 Task: Find connections with filter location Gersthofen with filter topic #recruitmentwith filter profile language Potuguese with filter current company Manipal Health Enterprises Pvt. Ltd with filter school Techno India Institute of Technology with filter industry Robotics Engineering with filter service category Project Management with filter keywords title Controller
Action: Mouse moved to (493, 66)
Screenshot: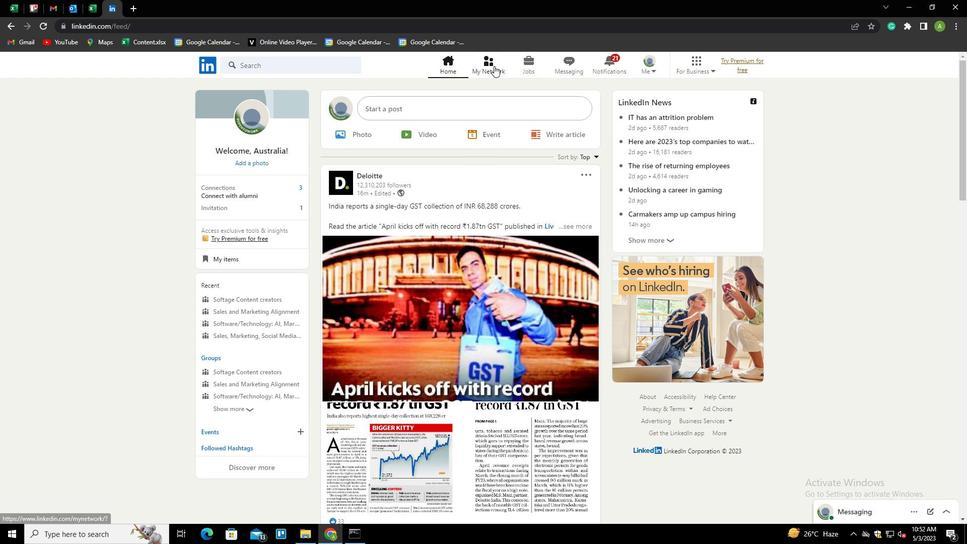 
Action: Mouse pressed left at (493, 66)
Screenshot: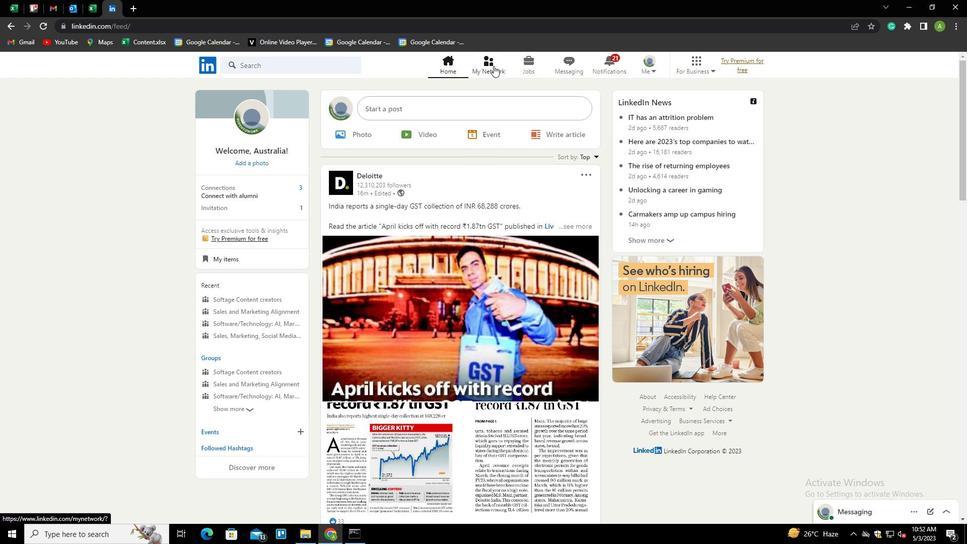 
Action: Mouse moved to (262, 120)
Screenshot: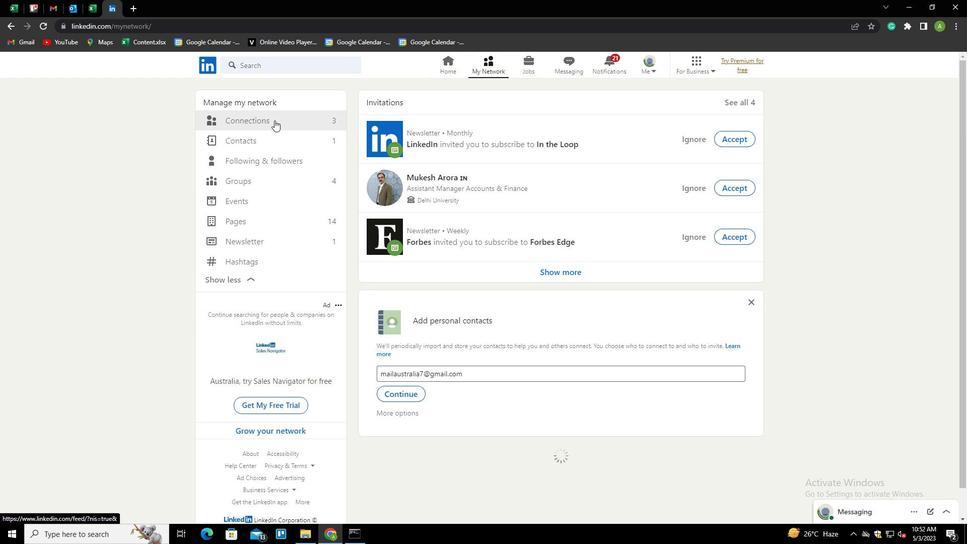 
Action: Mouse pressed left at (262, 120)
Screenshot: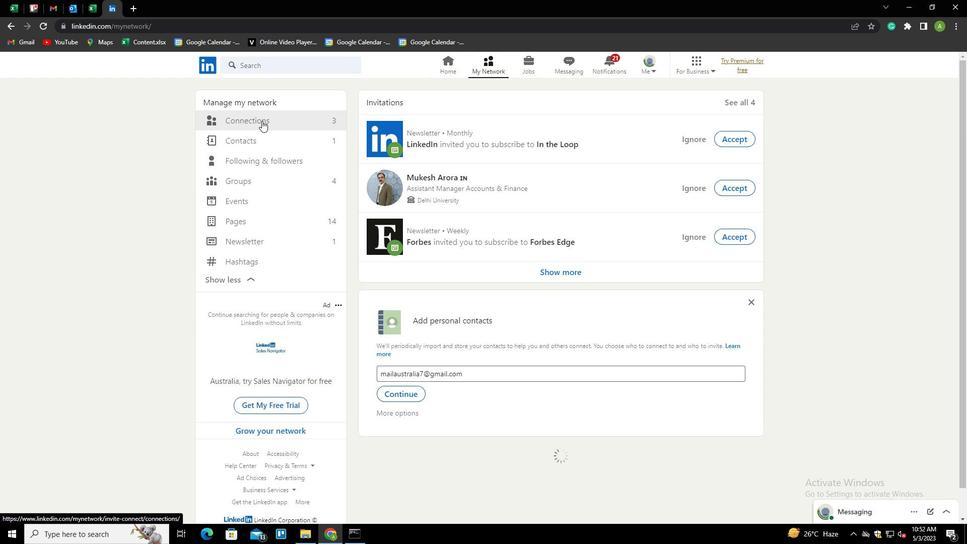 
Action: Mouse moved to (553, 123)
Screenshot: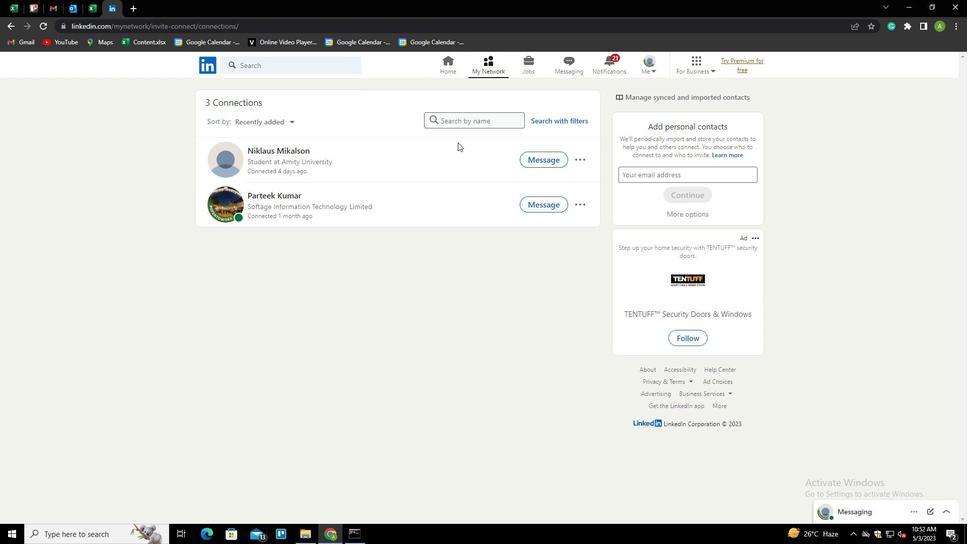
Action: Mouse pressed left at (553, 123)
Screenshot: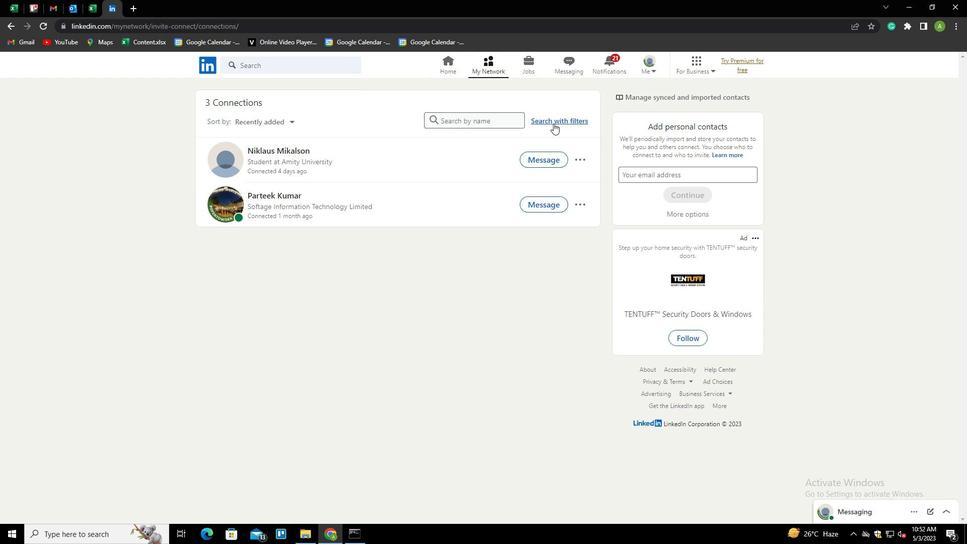 
Action: Mouse moved to (516, 95)
Screenshot: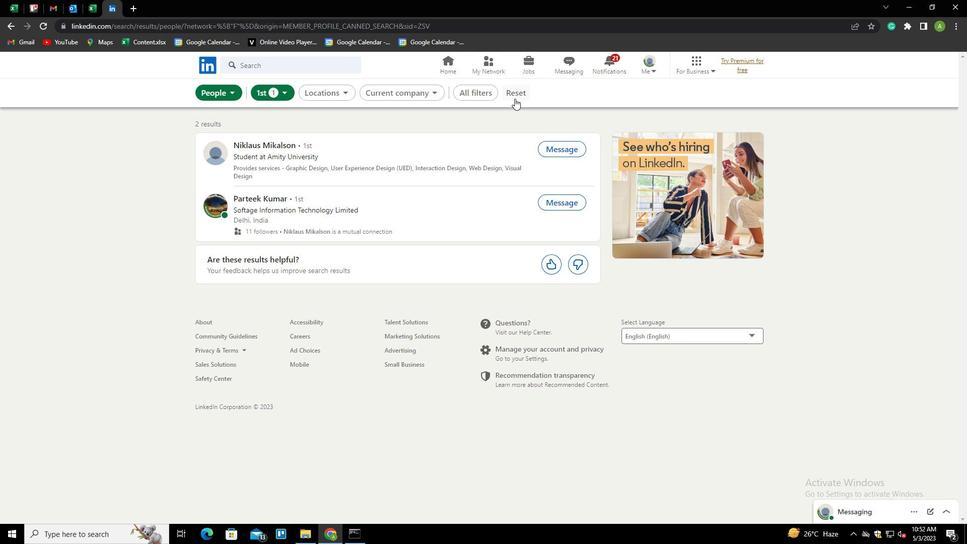 
Action: Mouse pressed left at (516, 95)
Screenshot: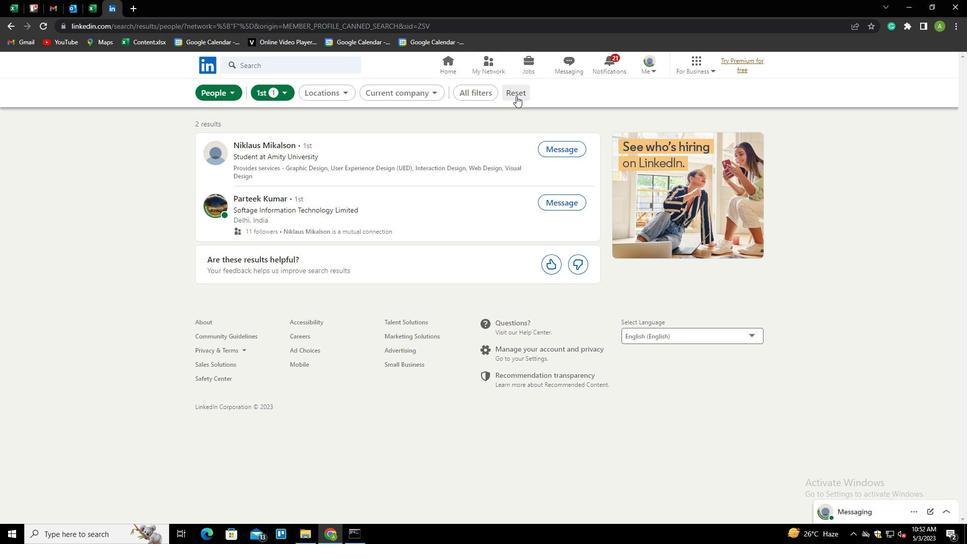
Action: Mouse moved to (498, 92)
Screenshot: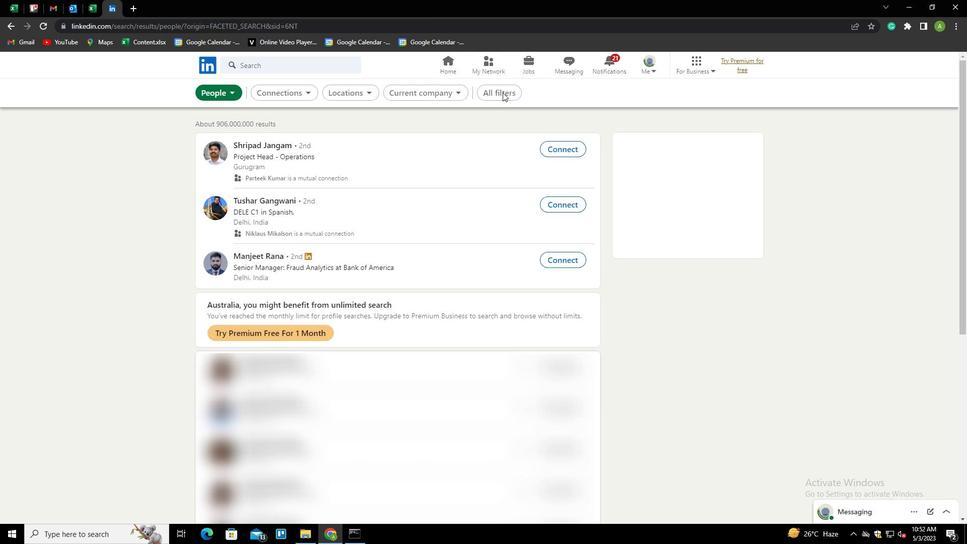 
Action: Mouse pressed left at (498, 92)
Screenshot: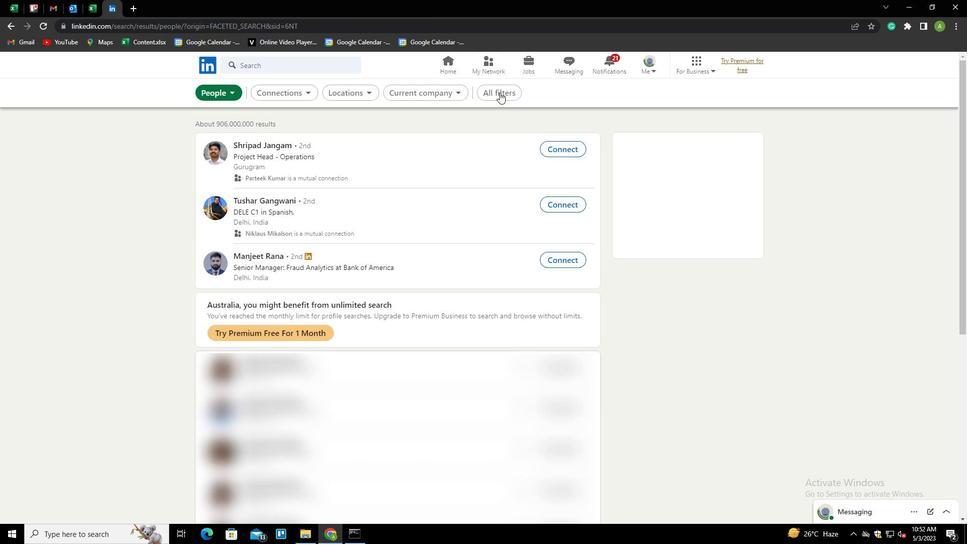 
Action: Mouse moved to (805, 331)
Screenshot: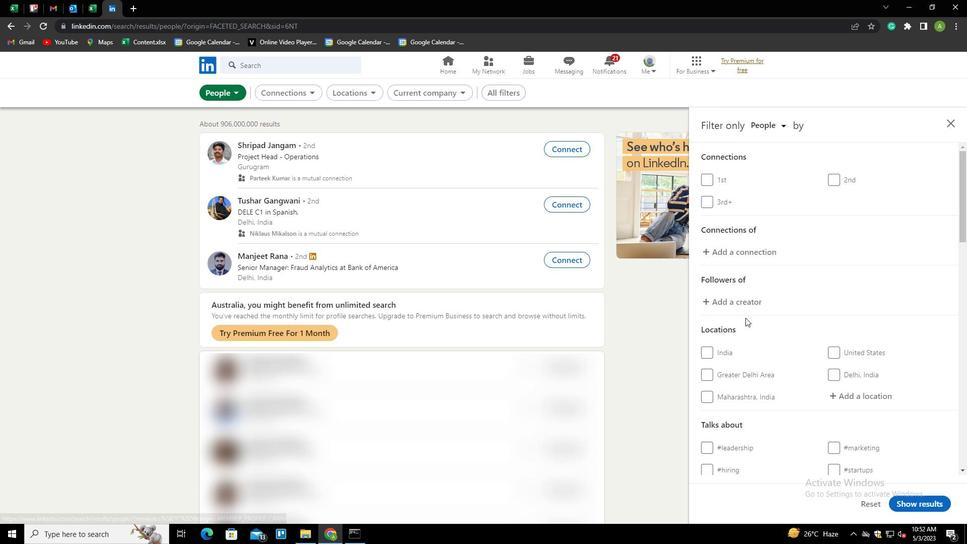 
Action: Mouse scrolled (805, 331) with delta (0, 0)
Screenshot: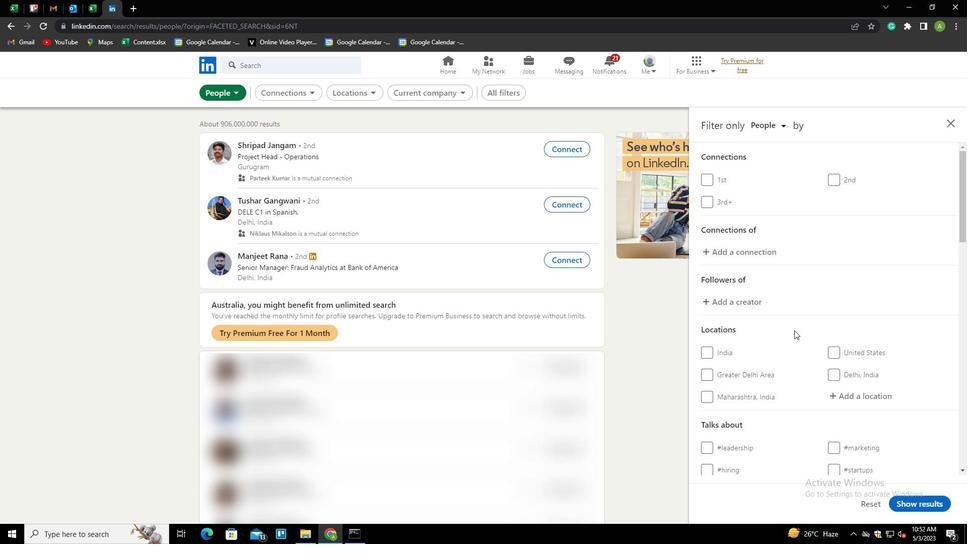 
Action: Mouse scrolled (805, 331) with delta (0, 0)
Screenshot: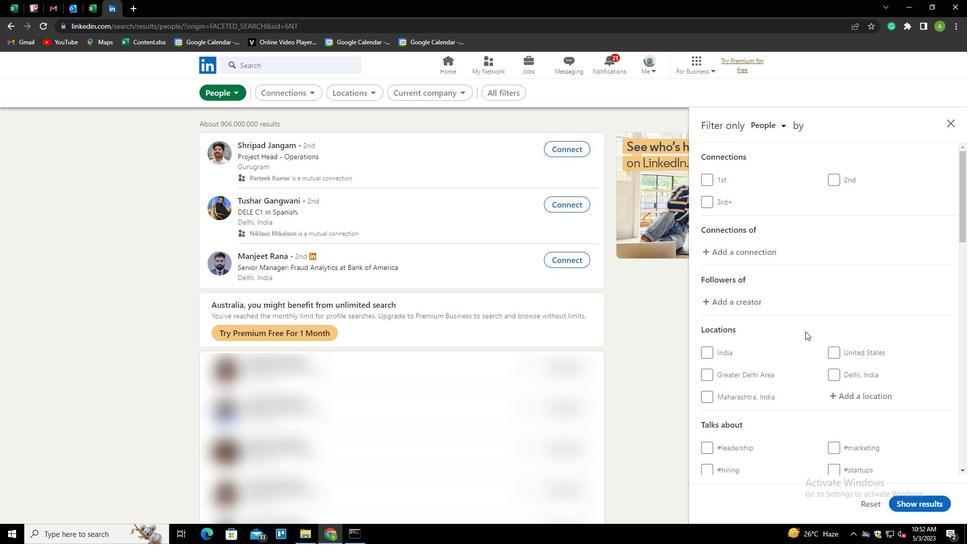
Action: Mouse moved to (853, 298)
Screenshot: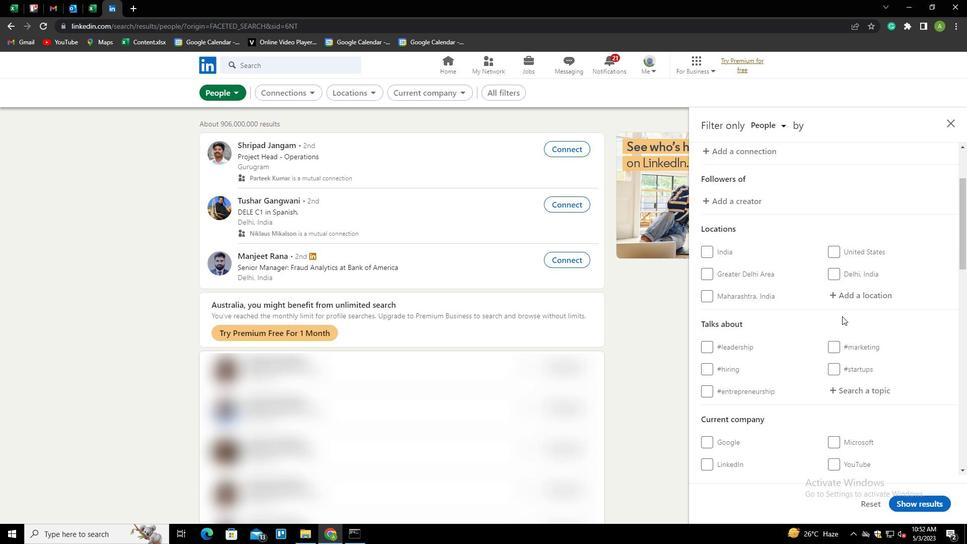 
Action: Mouse pressed left at (853, 298)
Screenshot: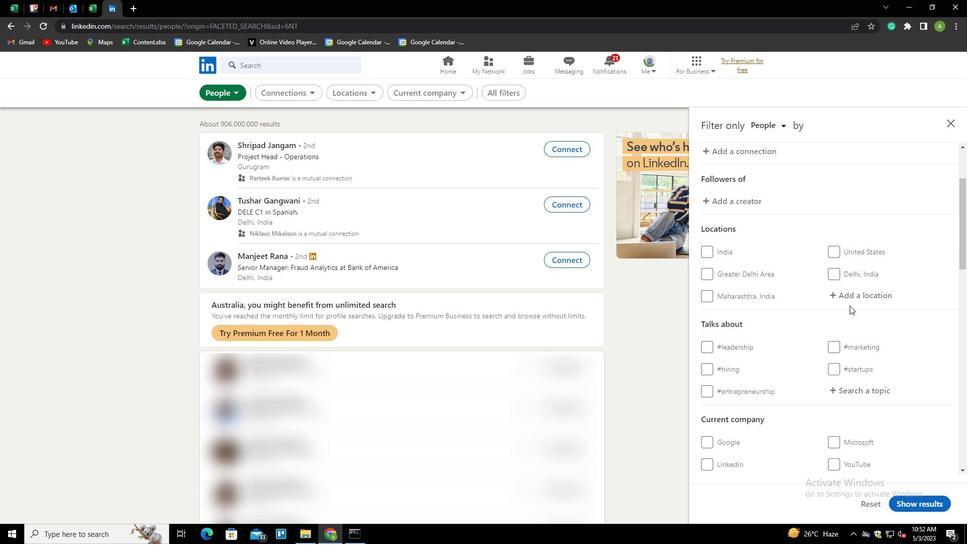
Action: Key pressed <Key.shift>GRESTHOFEN
Screenshot: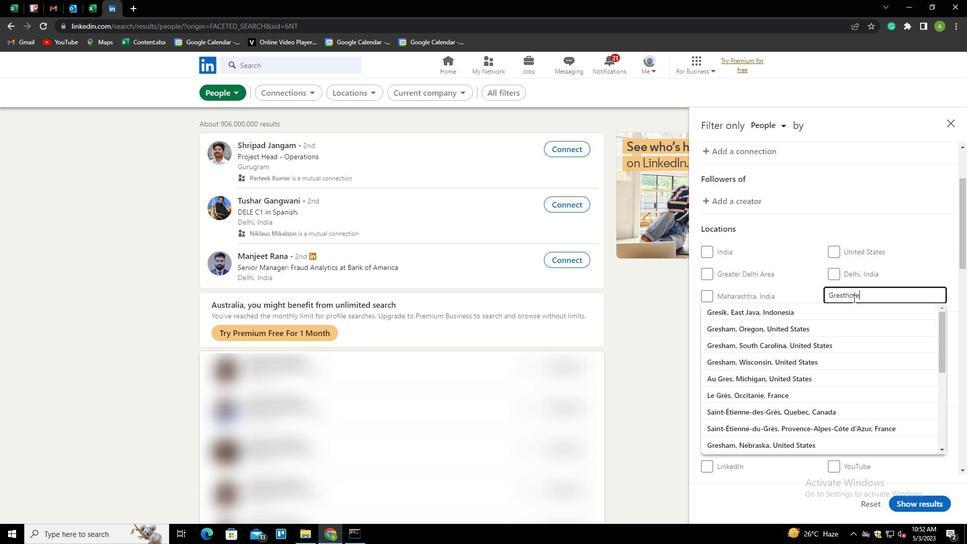 
Action: Mouse moved to (844, 299)
Screenshot: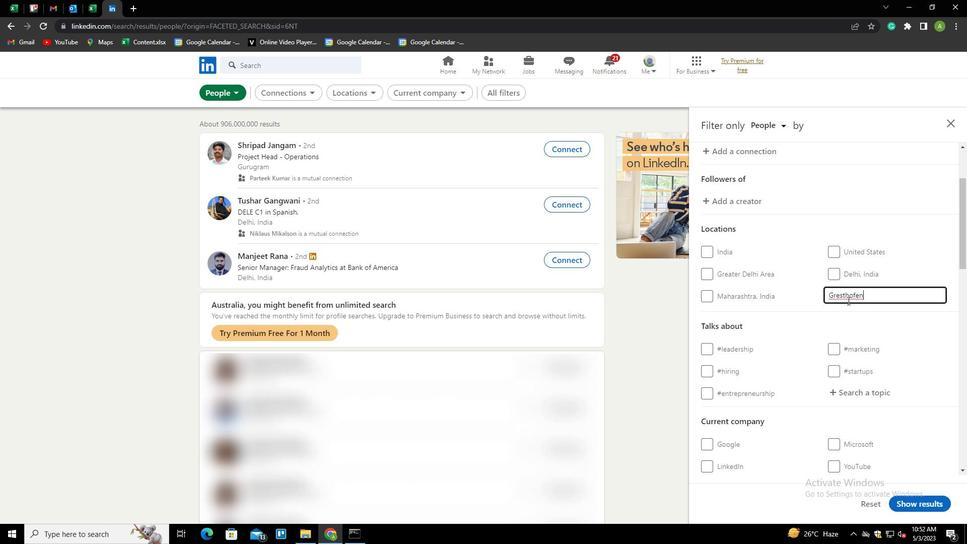 
Action: Mouse pressed left at (844, 299)
Screenshot: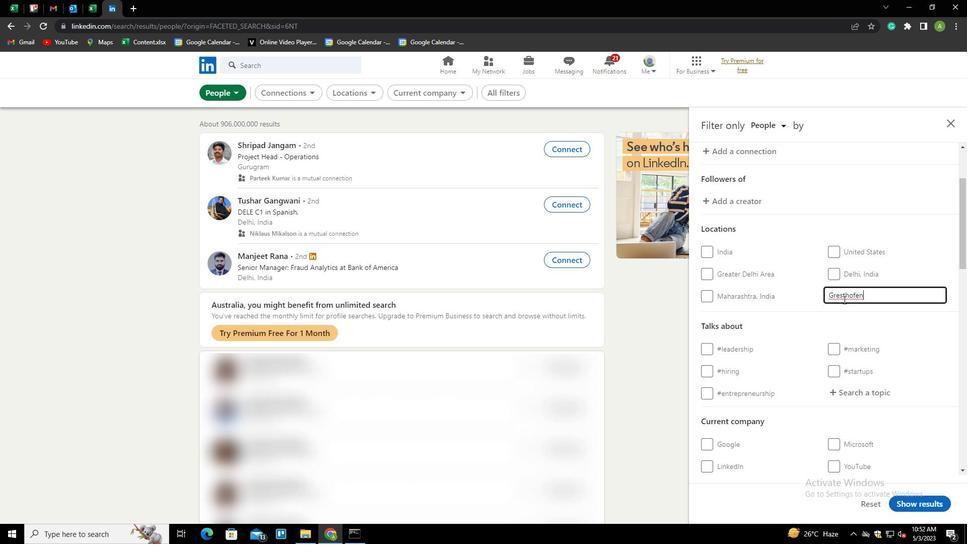 
Action: Key pressed <Key.shift_r><Key.left><Key.left><Key.left>ERS<Key.down><Key.enter>
Screenshot: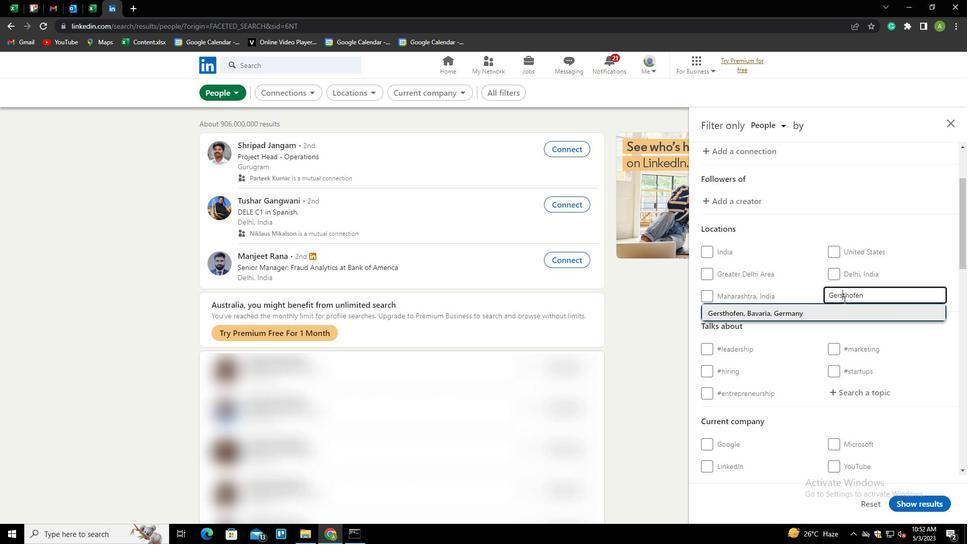
Action: Mouse scrolled (844, 299) with delta (0, 0)
Screenshot: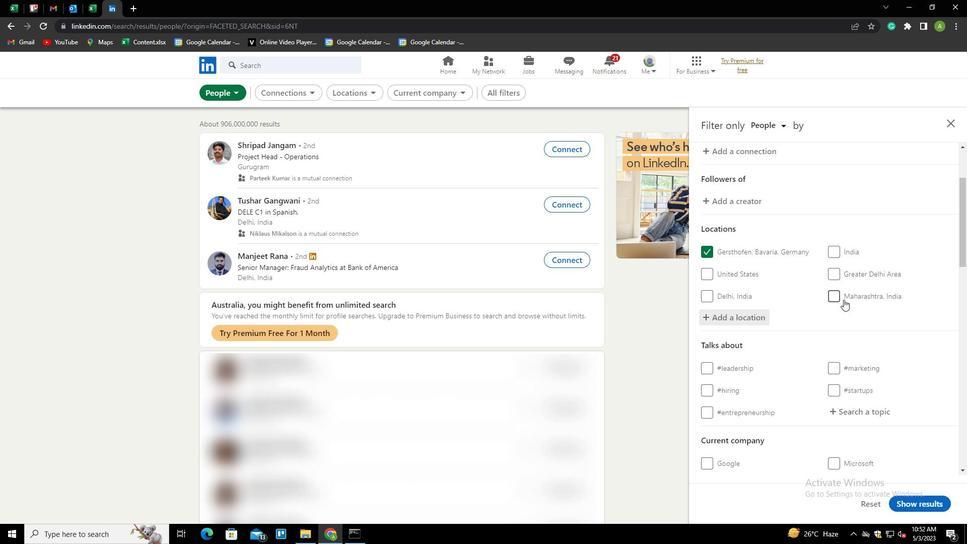 
Action: Mouse scrolled (844, 299) with delta (0, 0)
Screenshot: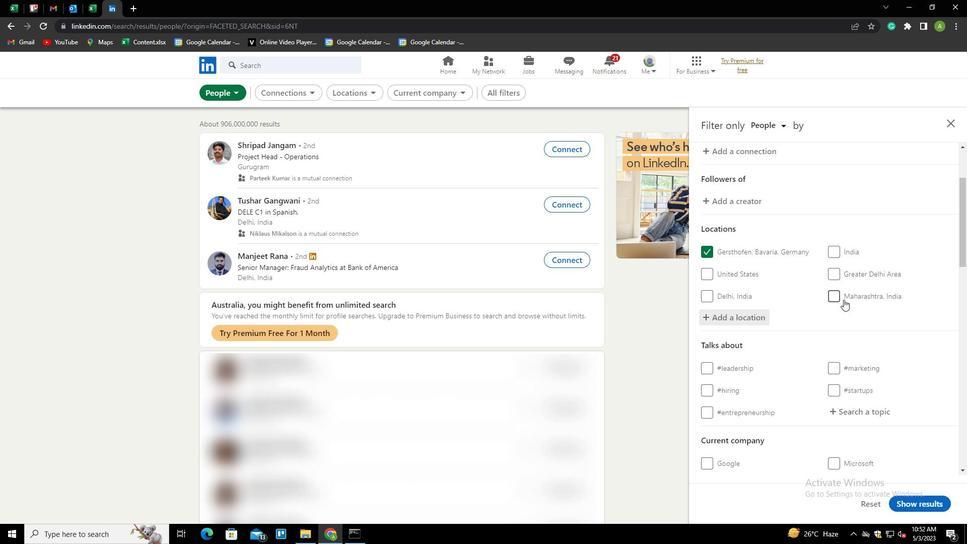 
Action: Mouse scrolled (844, 299) with delta (0, 0)
Screenshot: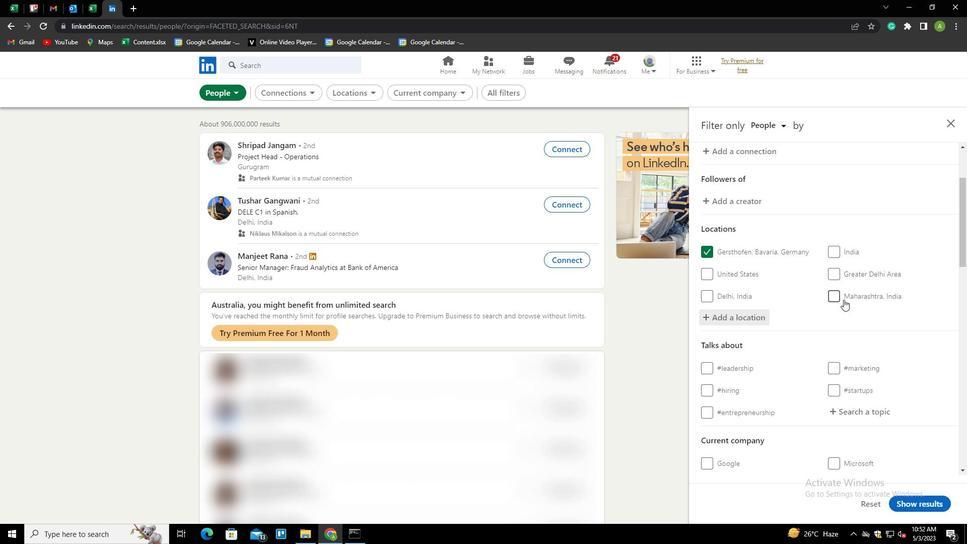 
Action: Mouse moved to (849, 267)
Screenshot: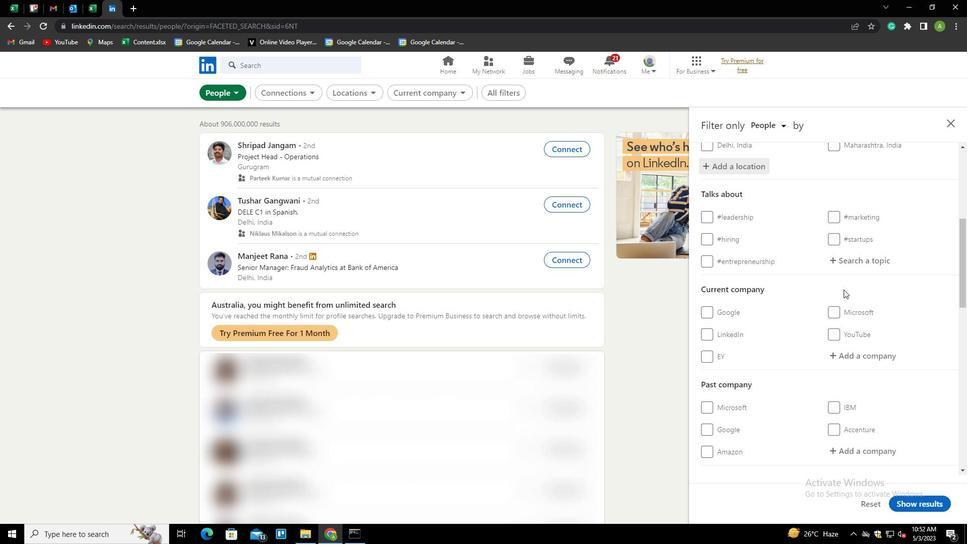 
Action: Mouse pressed left at (849, 267)
Screenshot: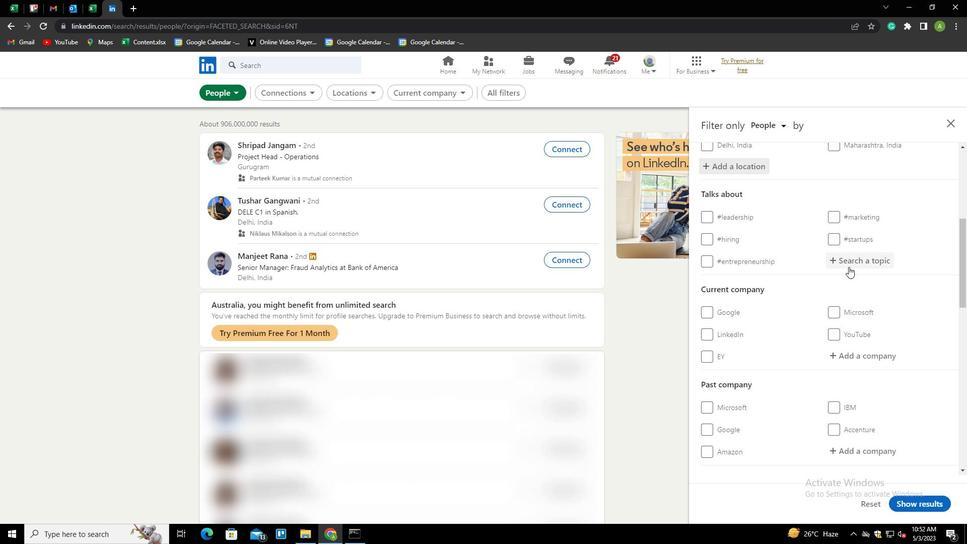 
Action: Key pressed RECRUITMENT<Key.down><Key.enter>
Screenshot: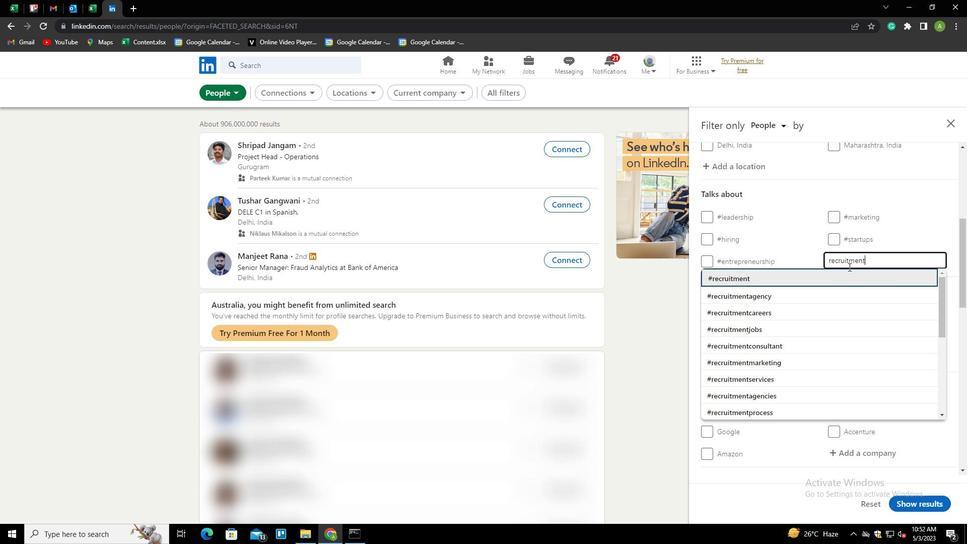 
Action: Mouse scrolled (849, 266) with delta (0, 0)
Screenshot: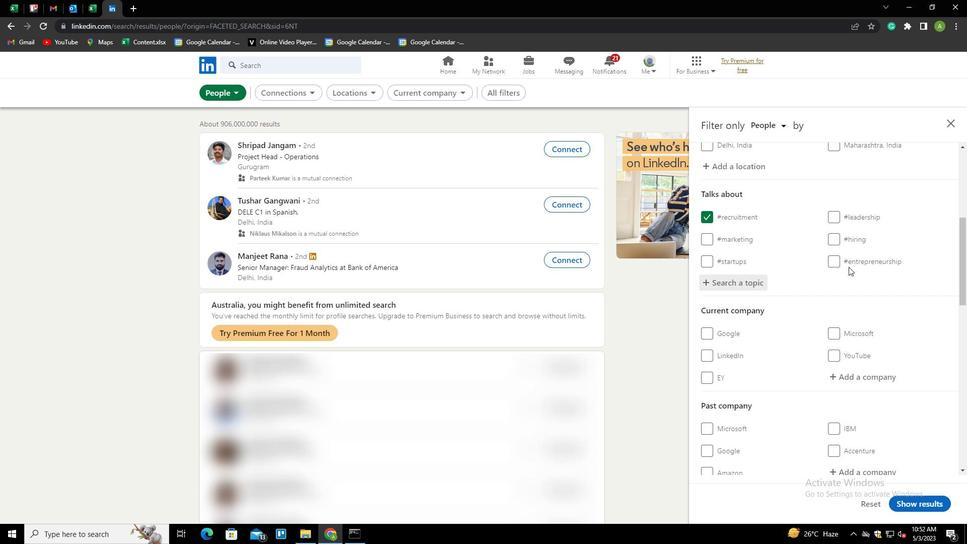 
Action: Mouse scrolled (849, 266) with delta (0, 0)
Screenshot: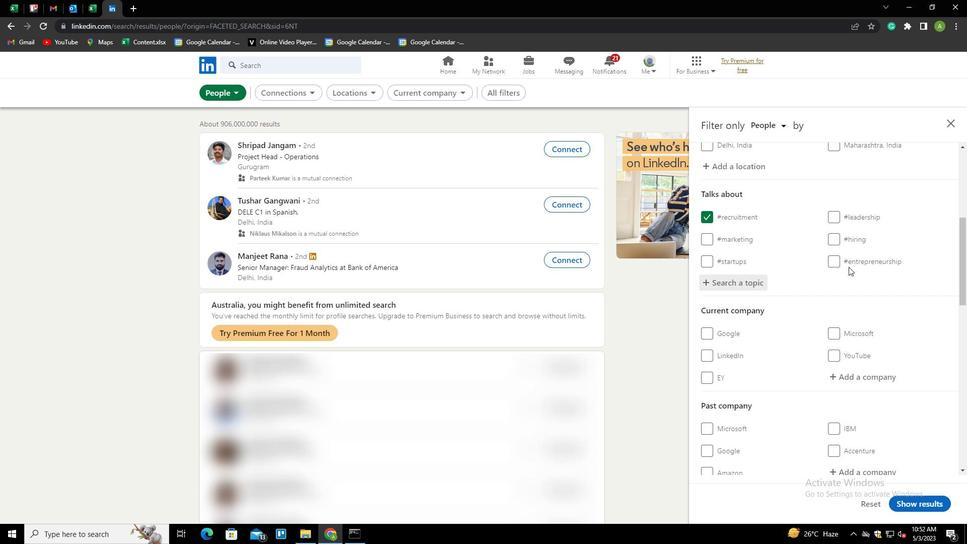 
Action: Mouse scrolled (849, 266) with delta (0, 0)
Screenshot: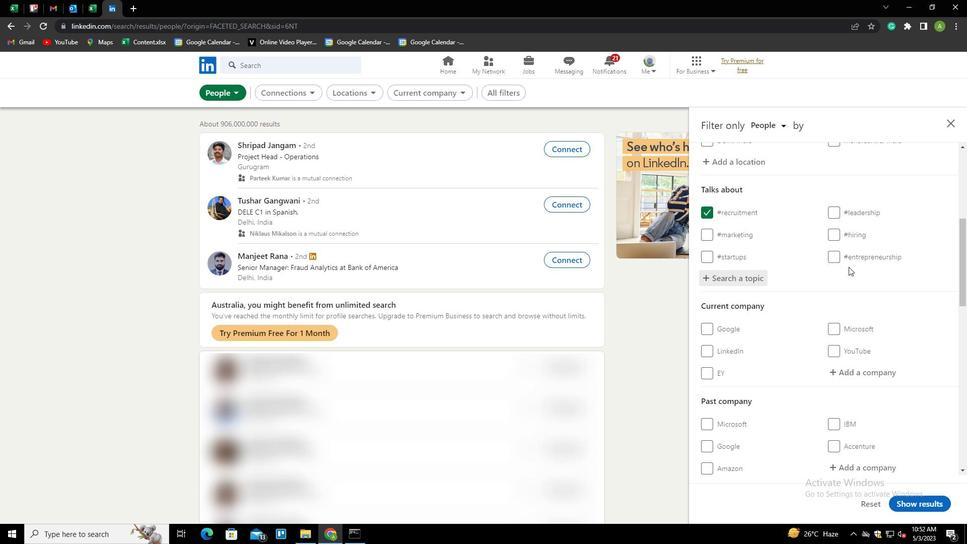 
Action: Mouse scrolled (849, 266) with delta (0, 0)
Screenshot: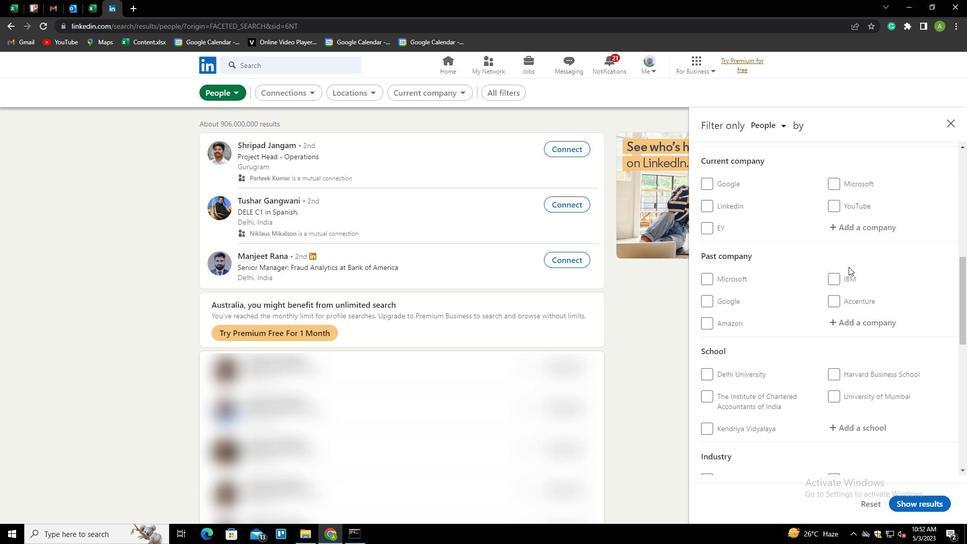 
Action: Mouse scrolled (849, 266) with delta (0, 0)
Screenshot: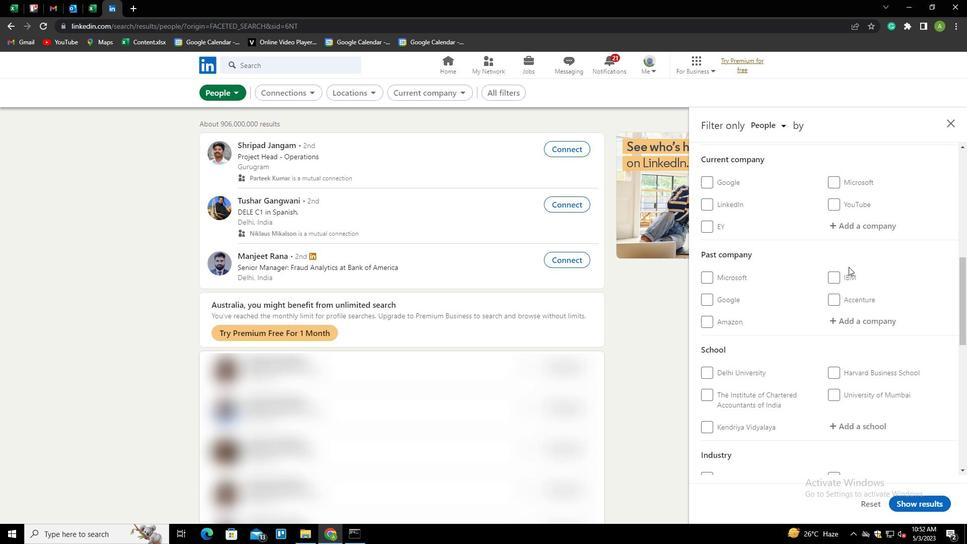 
Action: Mouse scrolled (849, 266) with delta (0, 0)
Screenshot: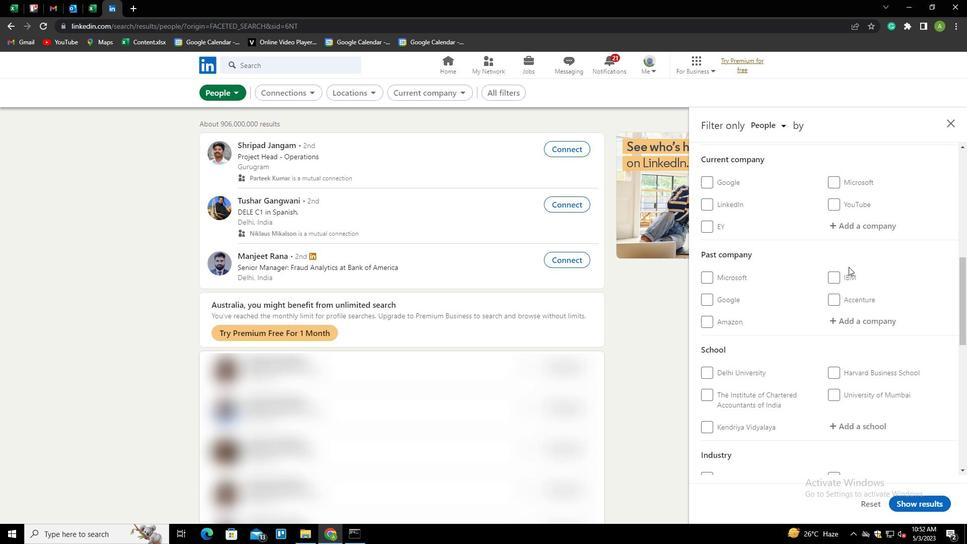 
Action: Mouse scrolled (849, 266) with delta (0, 0)
Screenshot: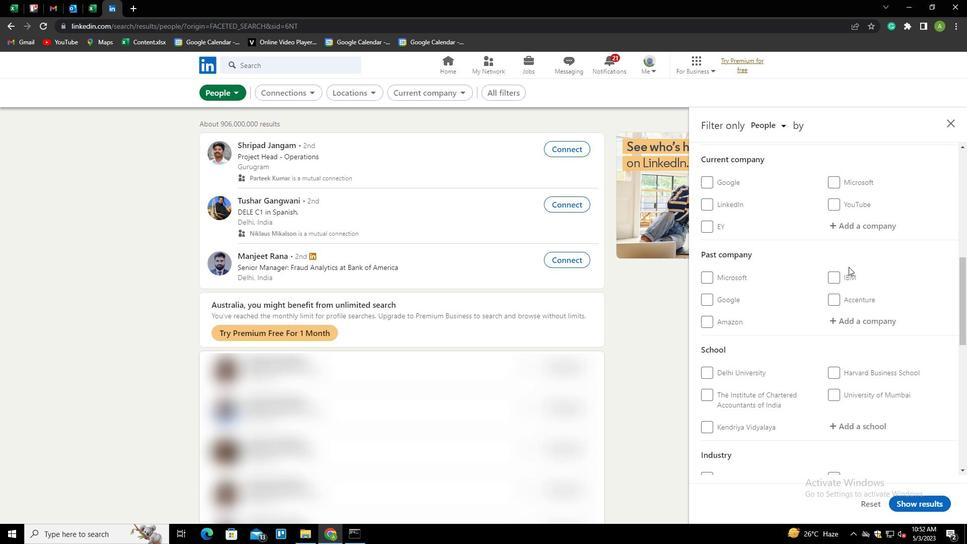 
Action: Mouse scrolled (849, 266) with delta (0, 0)
Screenshot: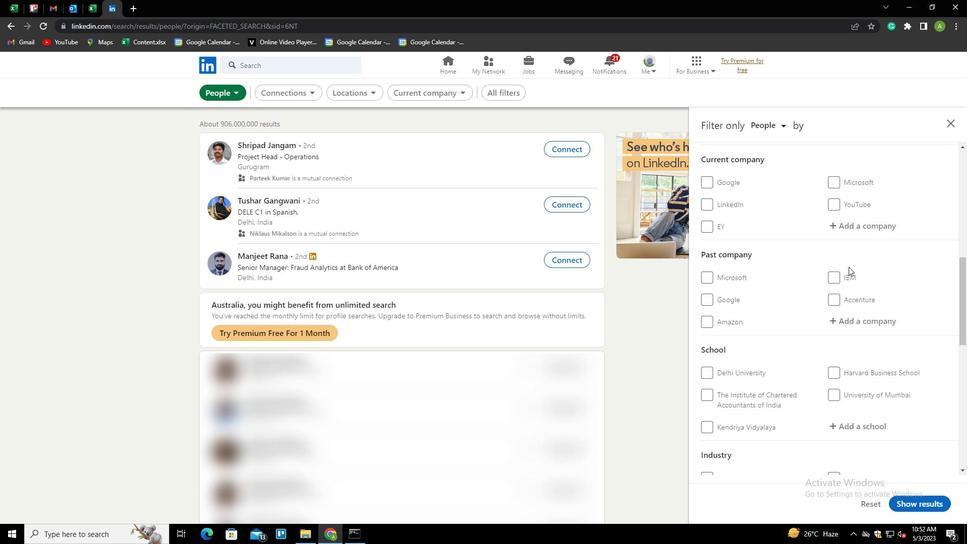 
Action: Mouse scrolled (849, 266) with delta (0, 0)
Screenshot: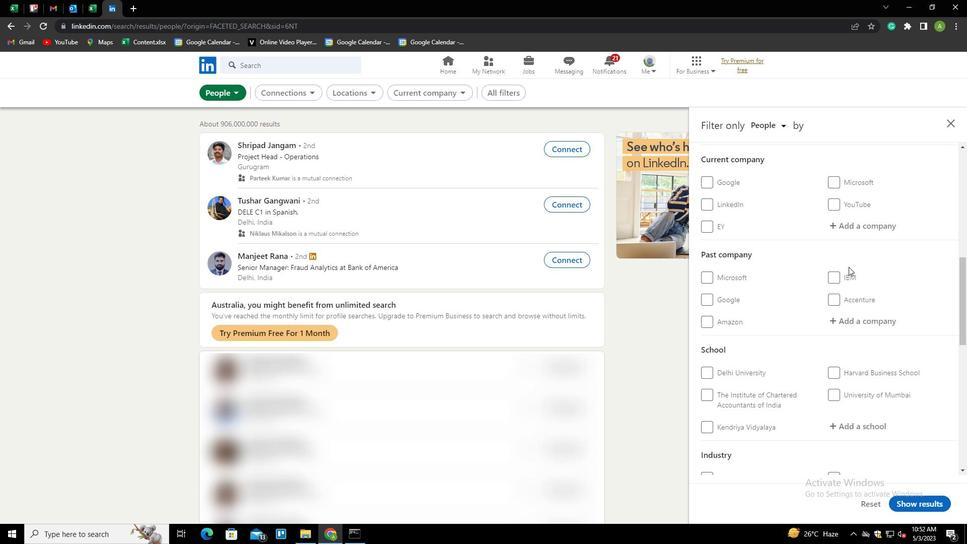 
Action: Mouse moved to (836, 311)
Screenshot: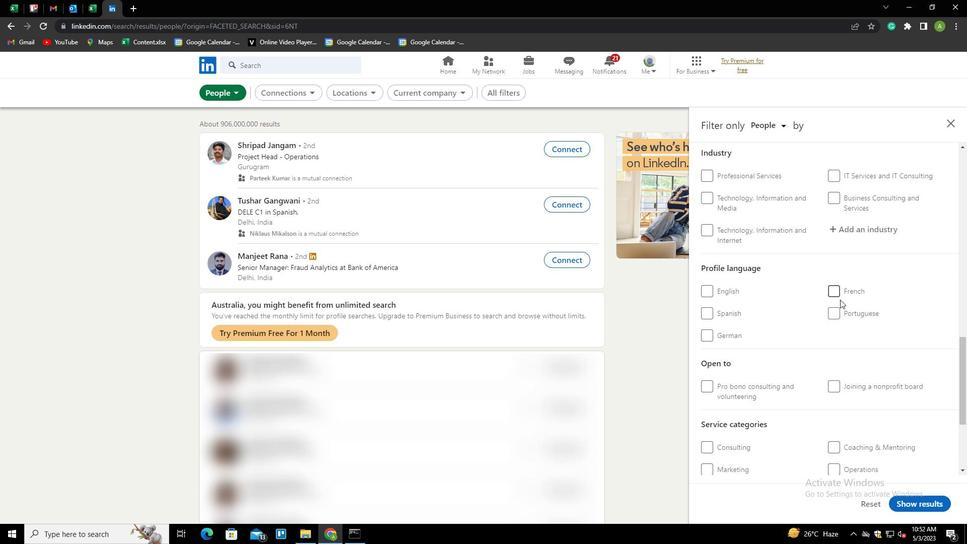 
Action: Mouse pressed left at (836, 311)
Screenshot: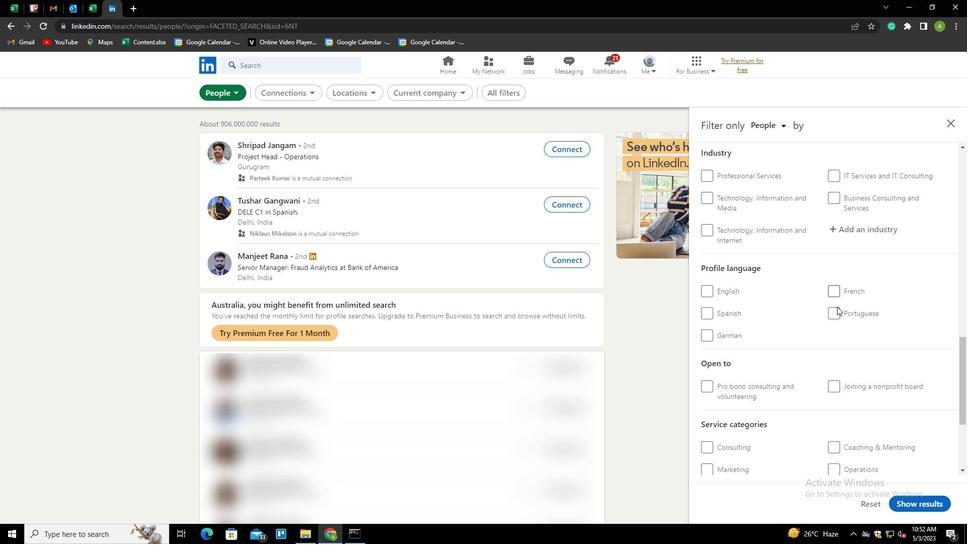 
Action: Mouse moved to (873, 285)
Screenshot: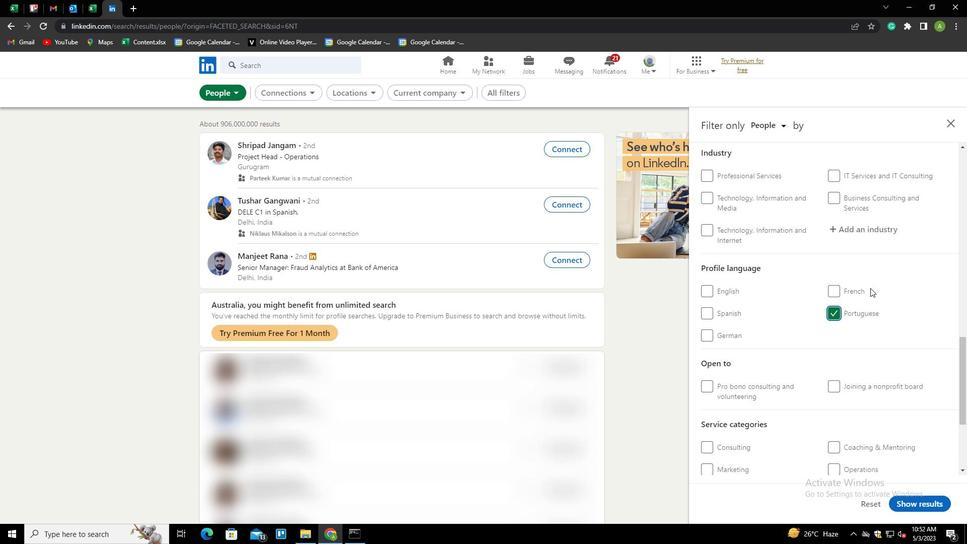 
Action: Mouse scrolled (873, 286) with delta (0, 0)
Screenshot: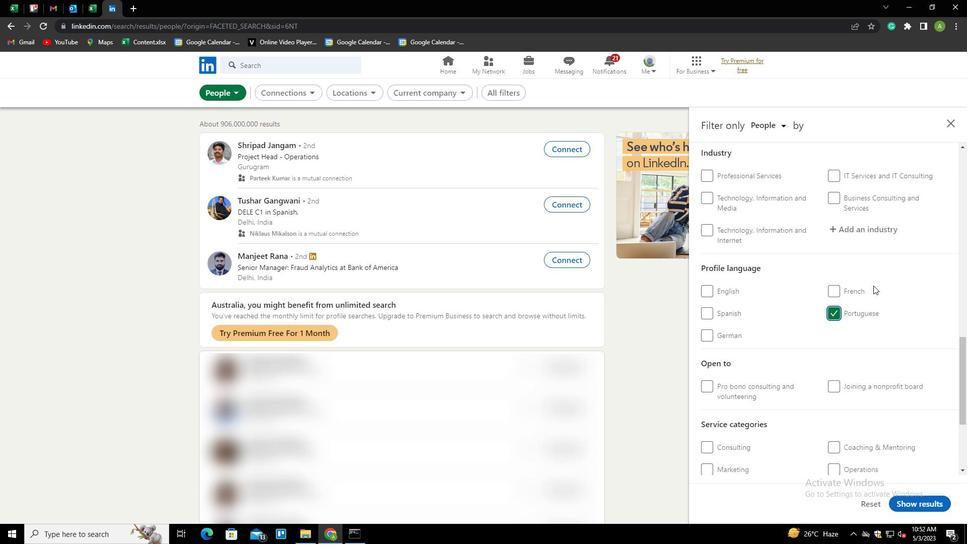 
Action: Mouse scrolled (873, 286) with delta (0, 0)
Screenshot: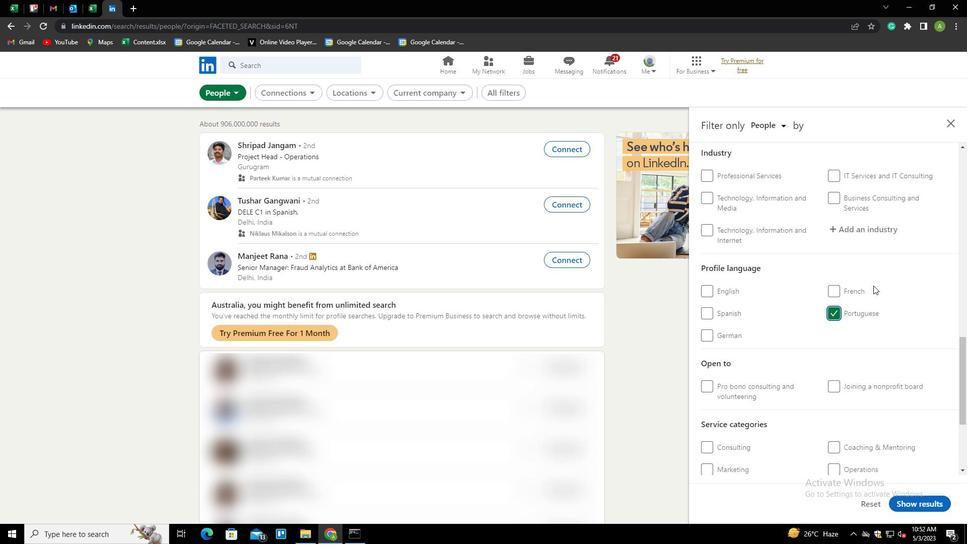 
Action: Mouse scrolled (873, 286) with delta (0, 0)
Screenshot: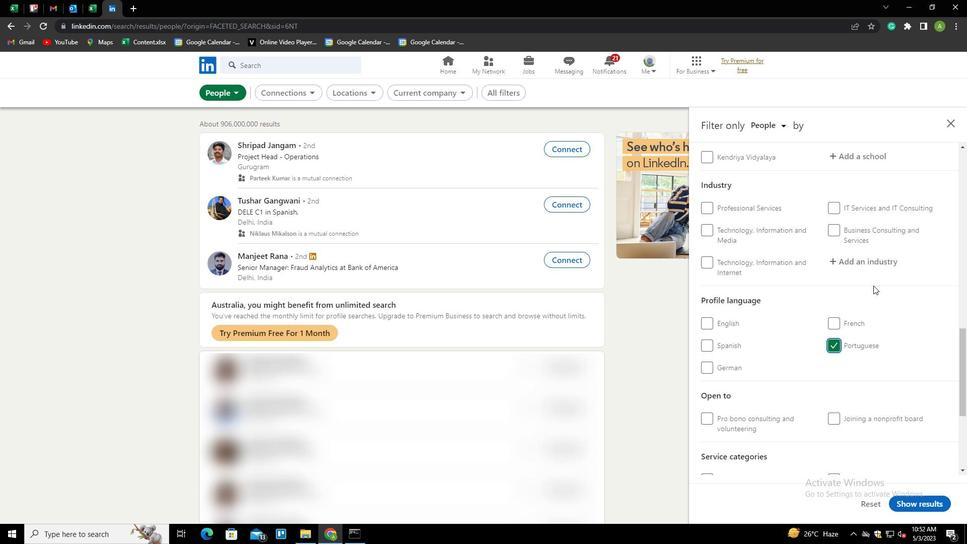 
Action: Mouse scrolled (873, 286) with delta (0, 0)
Screenshot: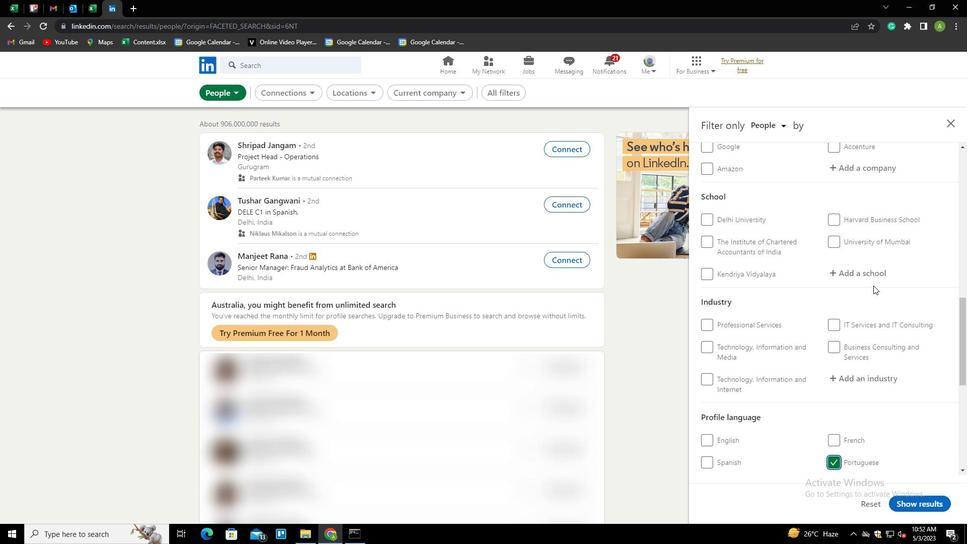 
Action: Mouse scrolled (873, 286) with delta (0, 0)
Screenshot: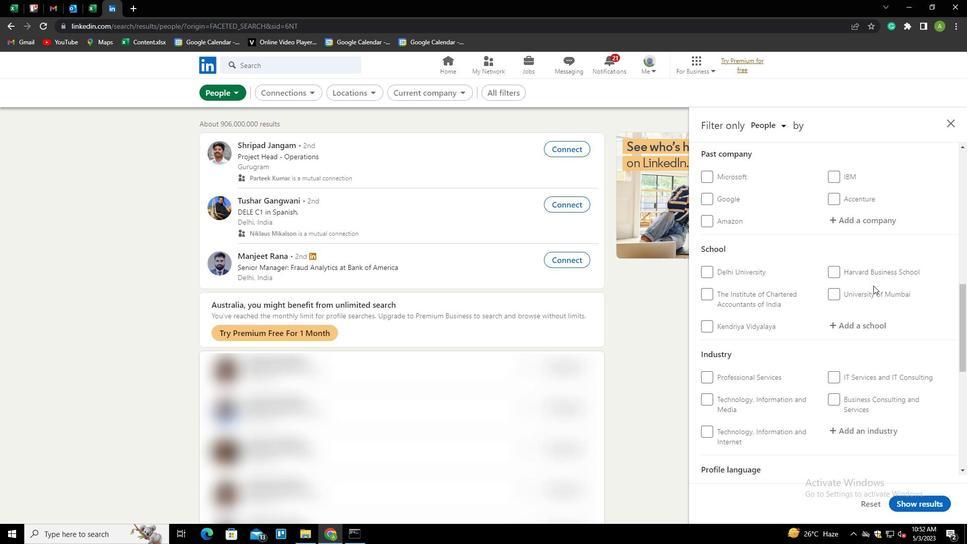 
Action: Mouse scrolled (873, 286) with delta (0, 0)
Screenshot: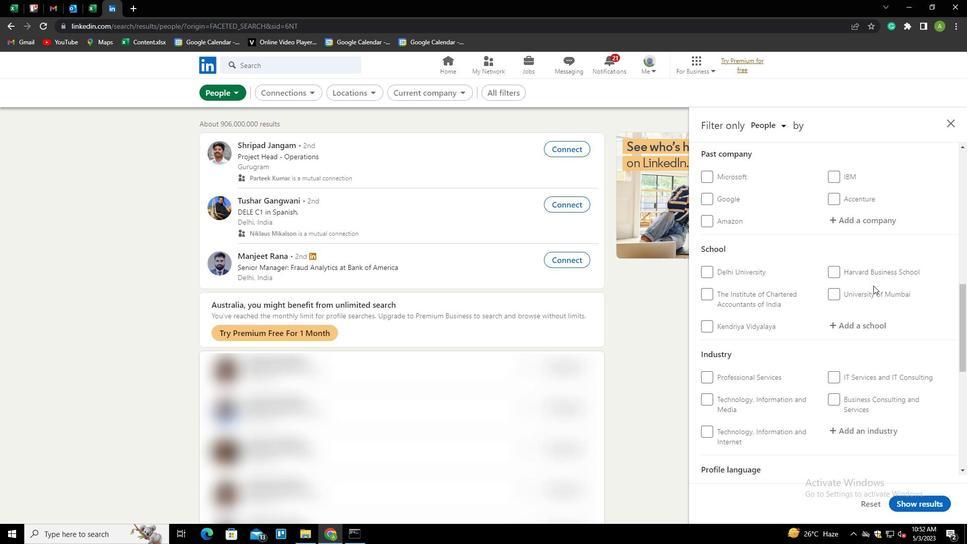 
Action: Mouse scrolled (873, 286) with delta (0, 0)
Screenshot: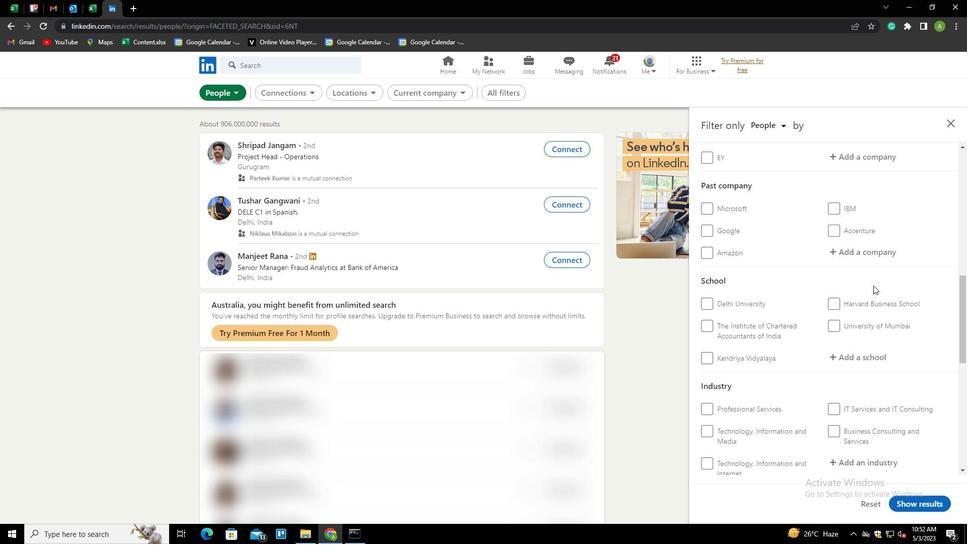 
Action: Mouse scrolled (873, 286) with delta (0, 0)
Screenshot: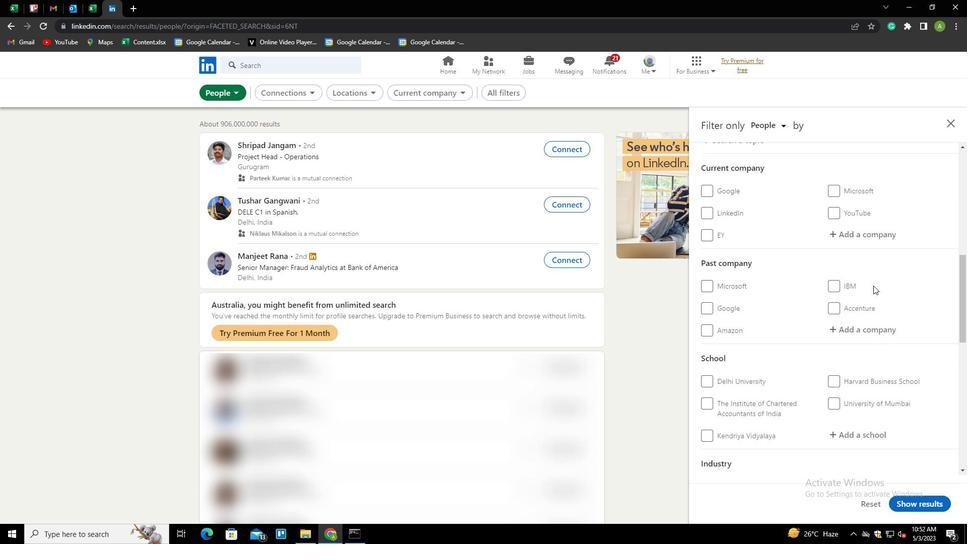
Action: Mouse moved to (861, 325)
Screenshot: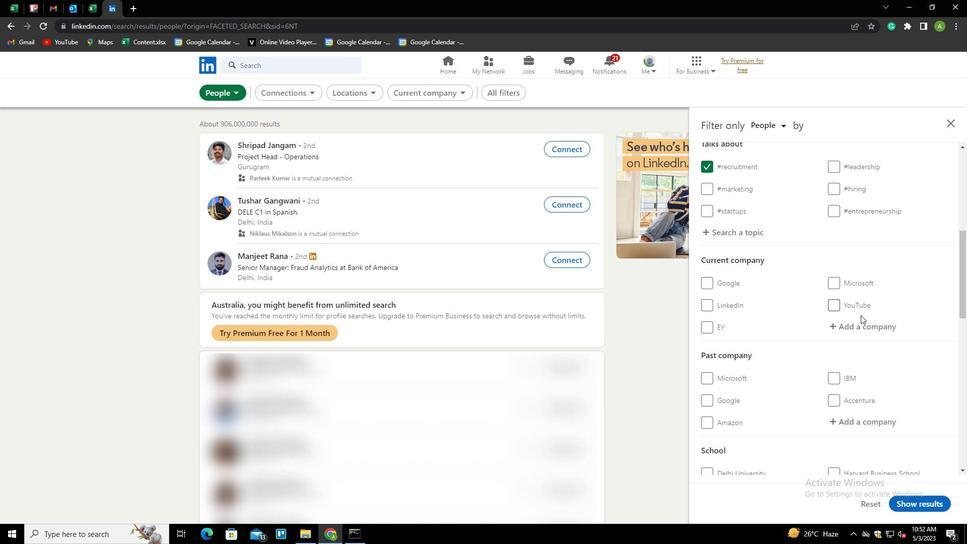 
Action: Mouse pressed left at (861, 325)
Screenshot: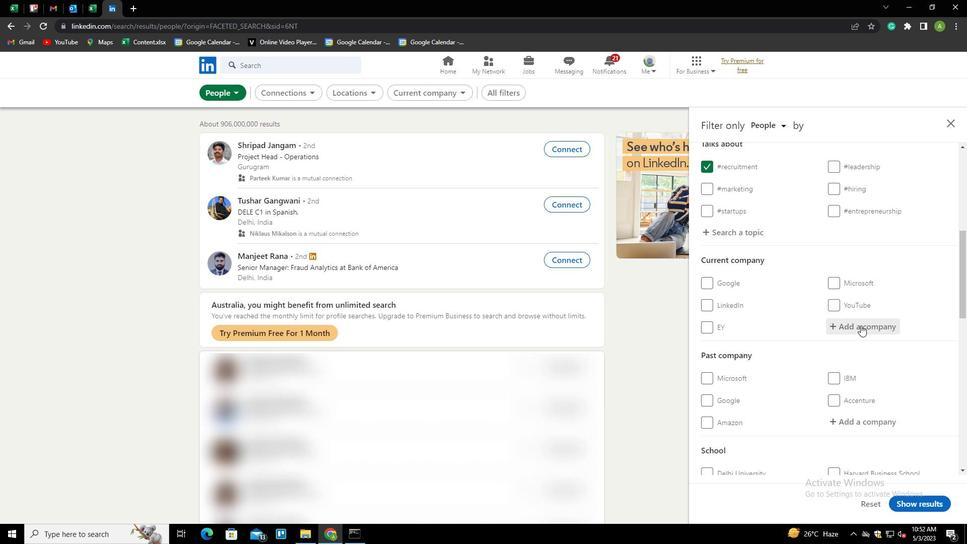 
Action: Key pressed <Key.shift><Key.shift><Key.shift><Key.shift><Key.shift><Key.shift><Key.shift>MANIPAL<Key.space><Key.shift>HEALTH<Key.down><Key.enter>
Screenshot: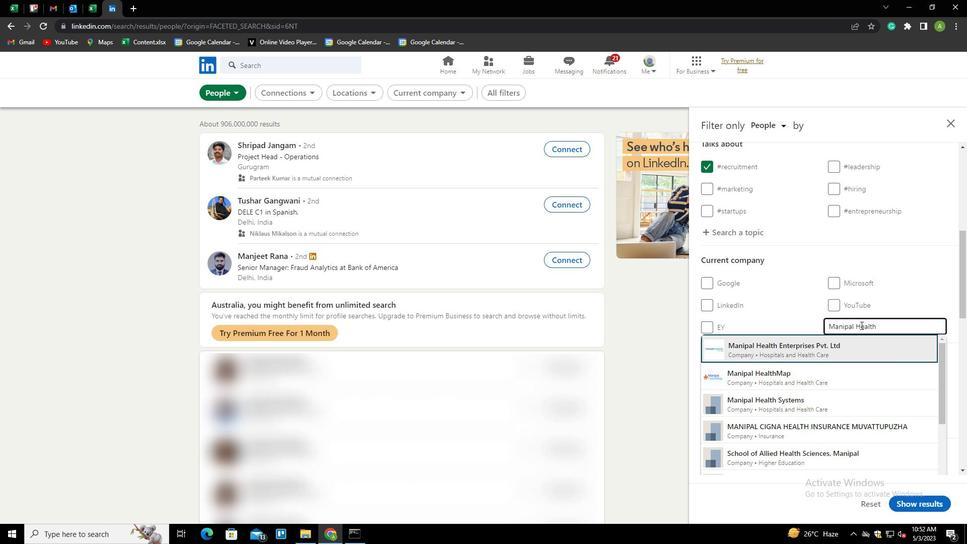 
Action: Mouse scrolled (861, 325) with delta (0, 0)
Screenshot: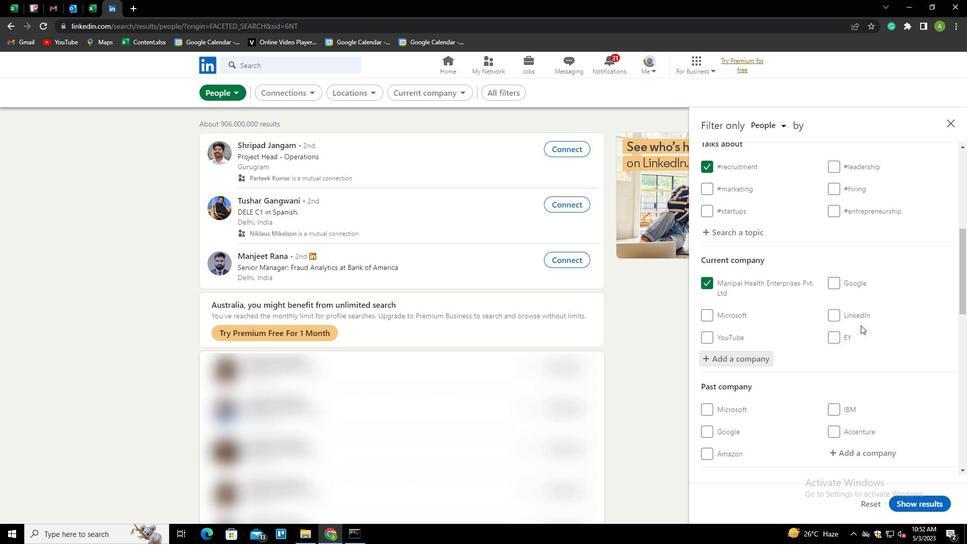 
Action: Mouse scrolled (861, 325) with delta (0, 0)
Screenshot: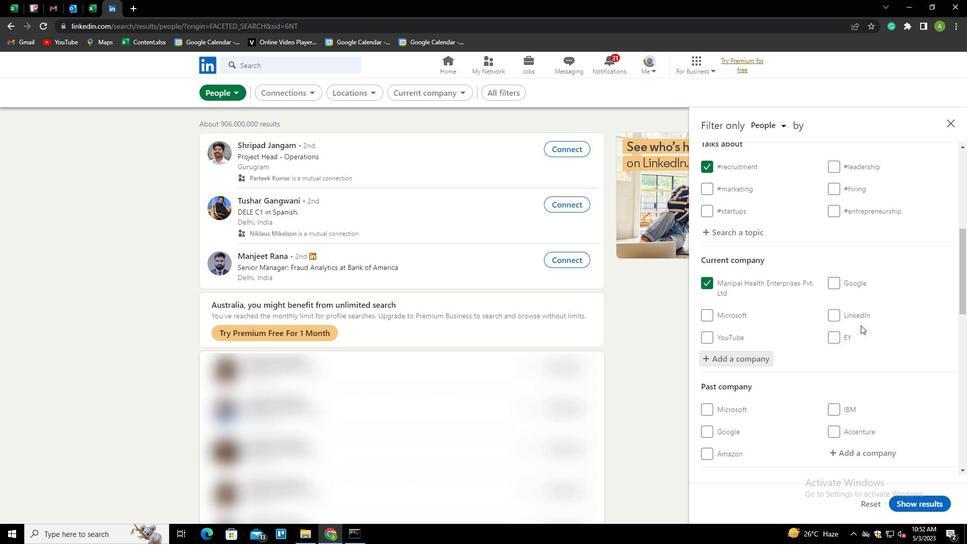 
Action: Mouse scrolled (861, 325) with delta (0, 0)
Screenshot: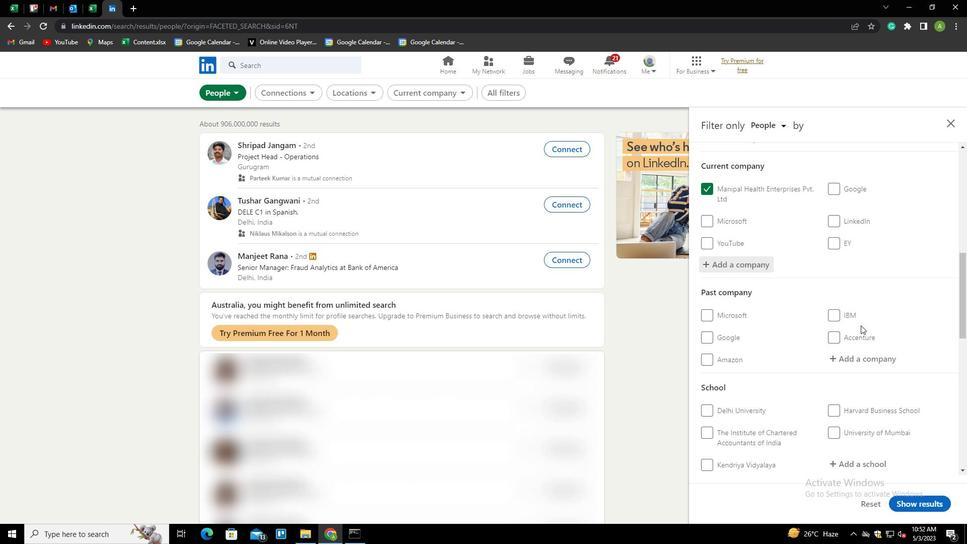 
Action: Mouse scrolled (861, 325) with delta (0, 0)
Screenshot: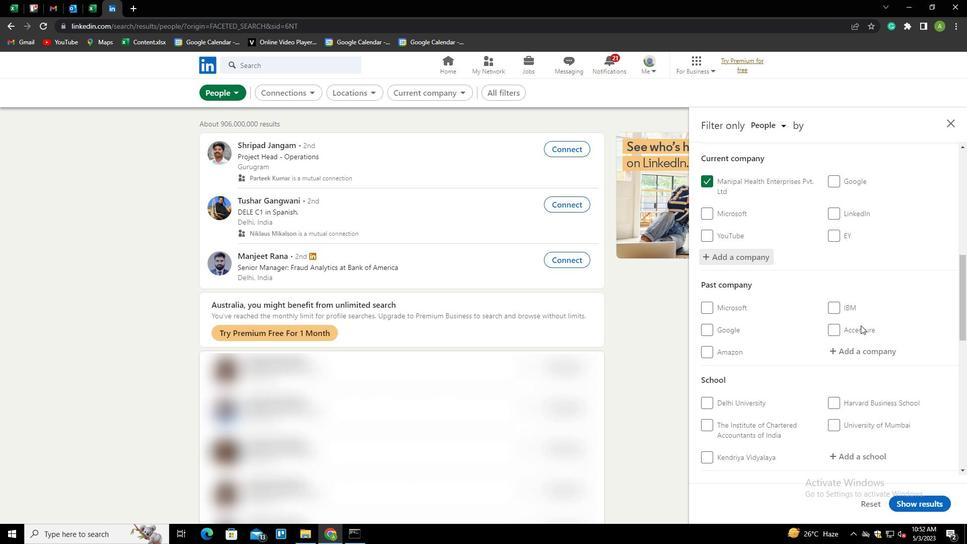 
Action: Mouse moved to (855, 353)
Screenshot: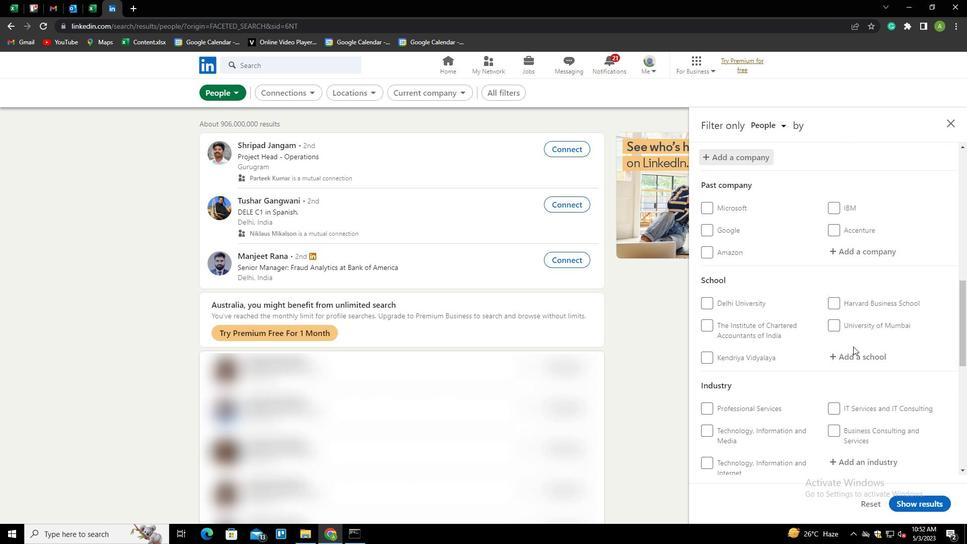 
Action: Mouse pressed left at (855, 353)
Screenshot: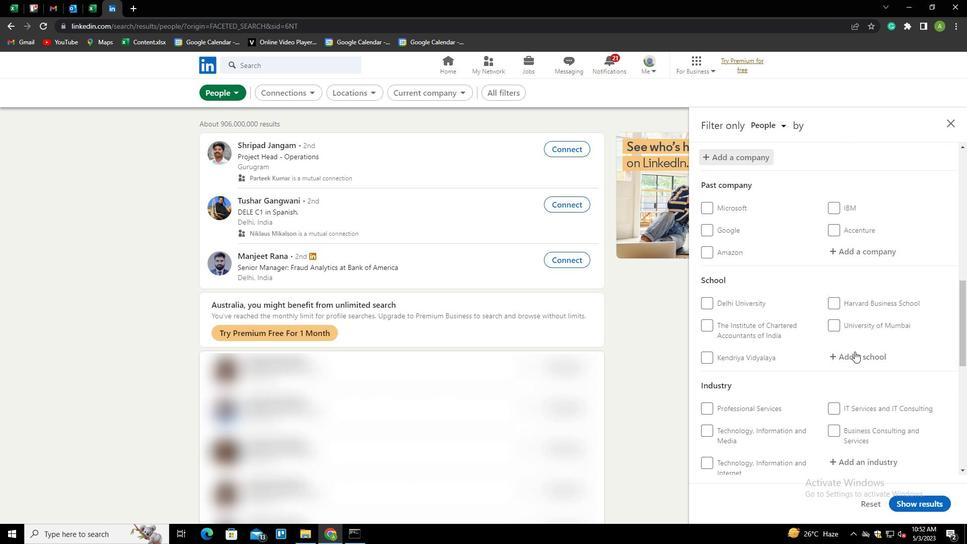 
Action: Mouse scrolled (855, 352) with delta (0, 0)
Screenshot: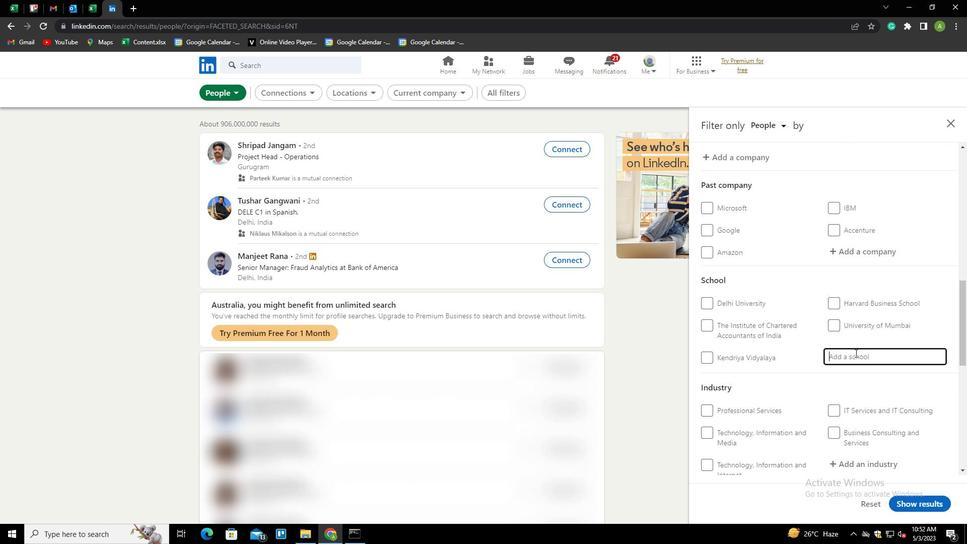 
Action: Key pressed <Key.shift>TECHNO<Key.space><Key.shift>INDIA<Key.space><Key.shift>INSTITUTE<Key.space>OF<Key.space><Key.shift>TECHNOLOGY<Key.down><Key.enter>
Screenshot: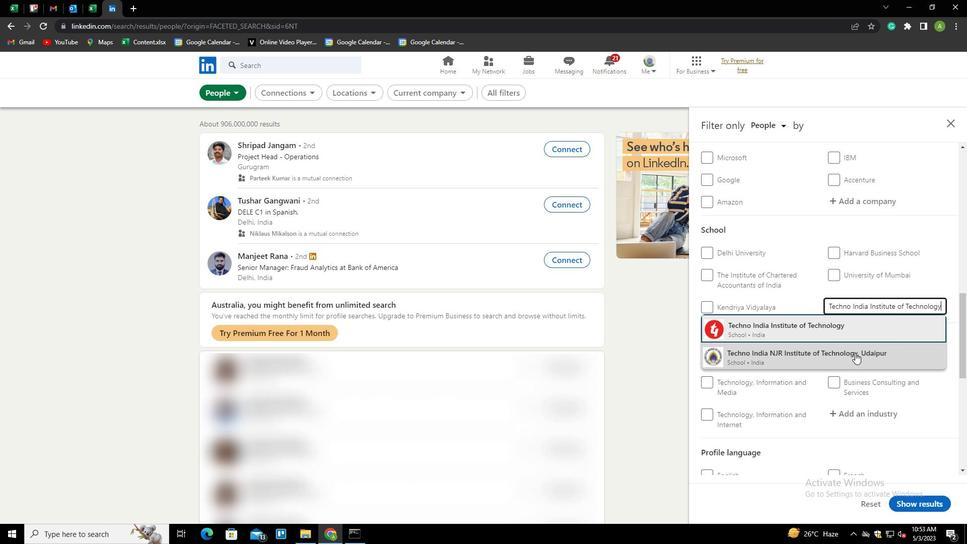 
Action: Mouse scrolled (855, 352) with delta (0, 0)
Screenshot: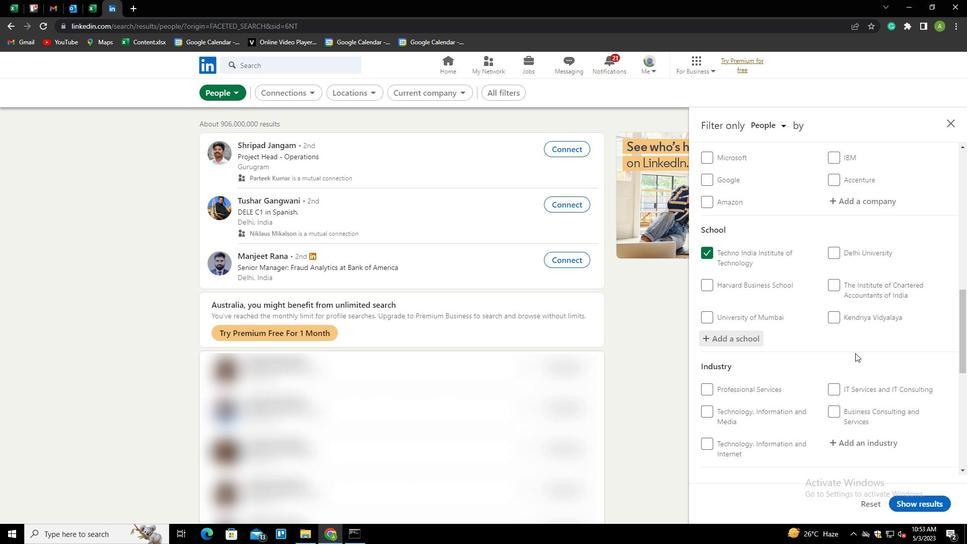 
Action: Mouse scrolled (855, 352) with delta (0, 0)
Screenshot: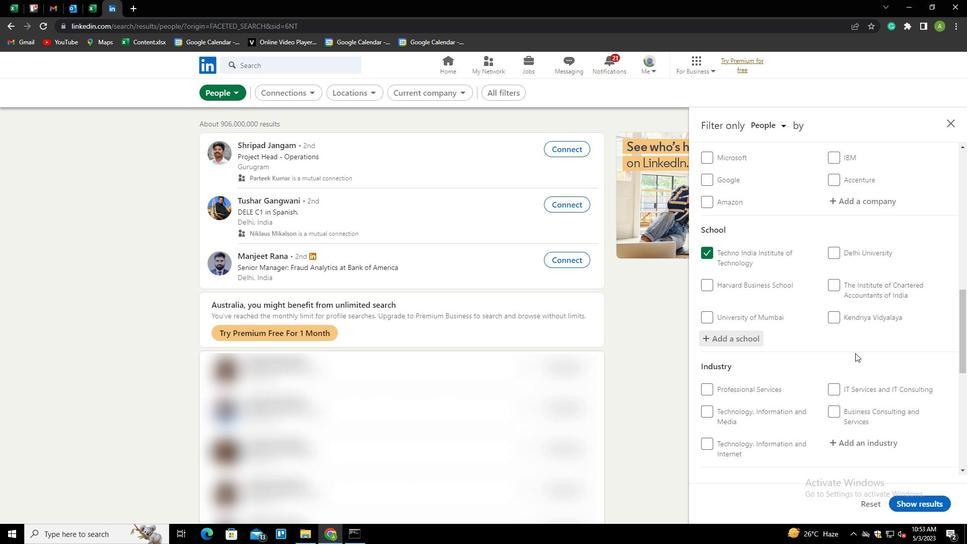 
Action: Mouse scrolled (855, 352) with delta (0, 0)
Screenshot: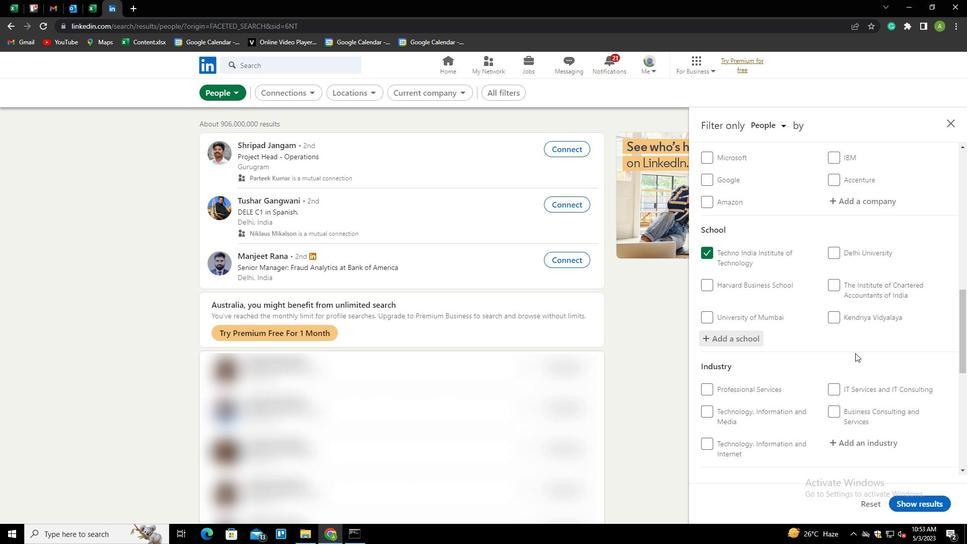 
Action: Mouse moved to (865, 297)
Screenshot: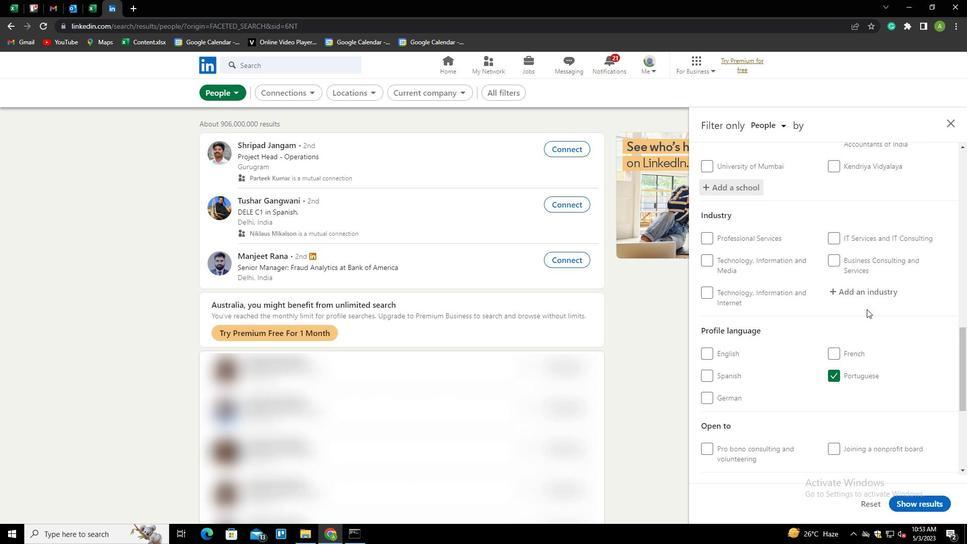 
Action: Mouse pressed left at (865, 297)
Screenshot: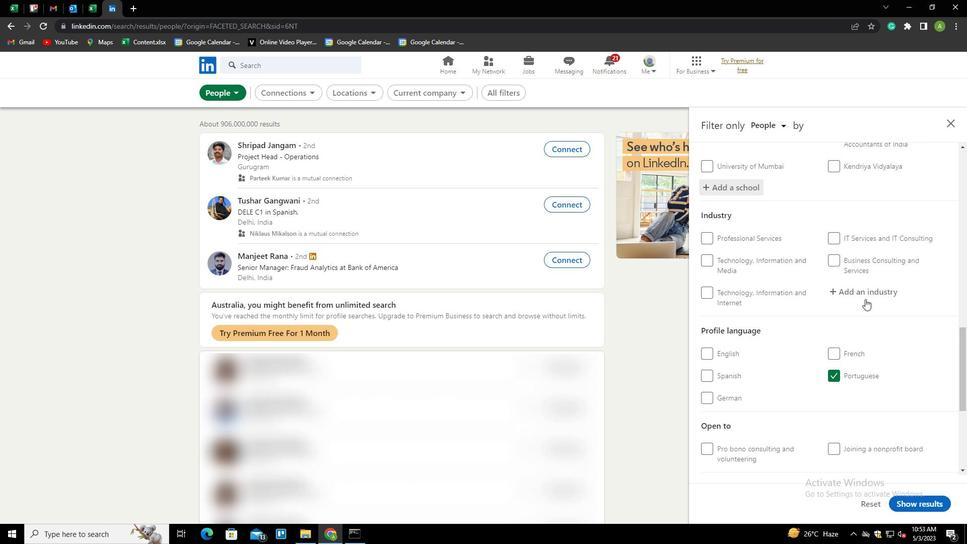 
Action: Key pressed <Key.shift>ROBOTICS<Key.down><Key.enter>
Screenshot: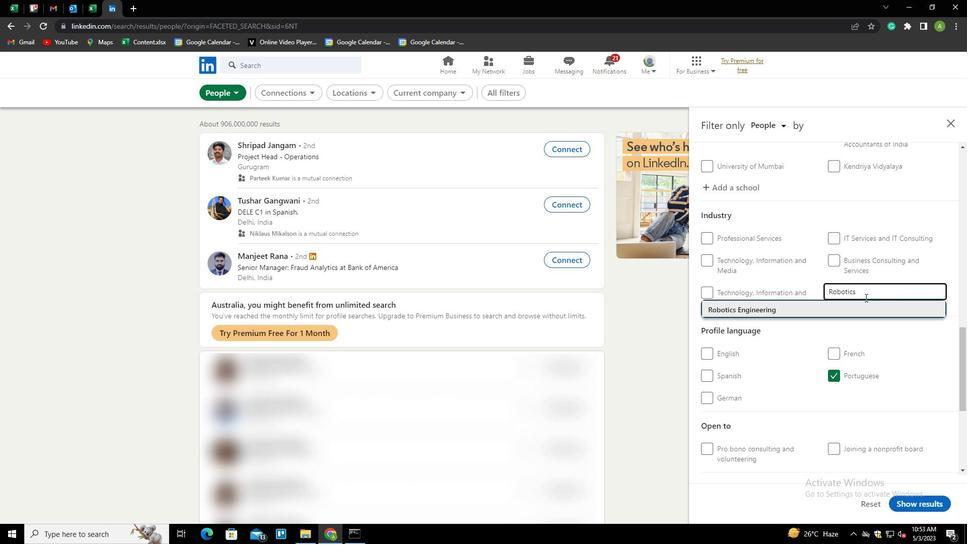 
Action: Mouse scrolled (865, 297) with delta (0, 0)
Screenshot: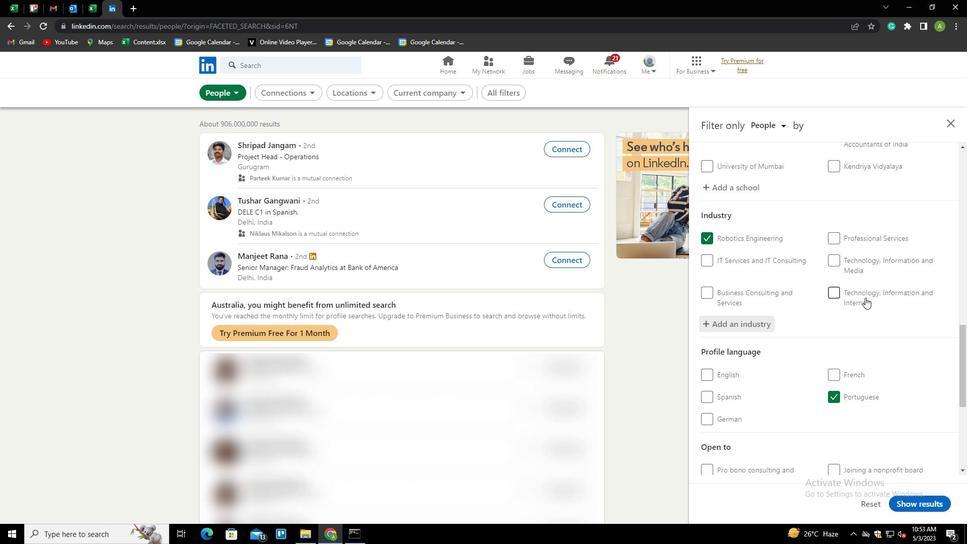 
Action: Mouse scrolled (865, 297) with delta (0, 0)
Screenshot: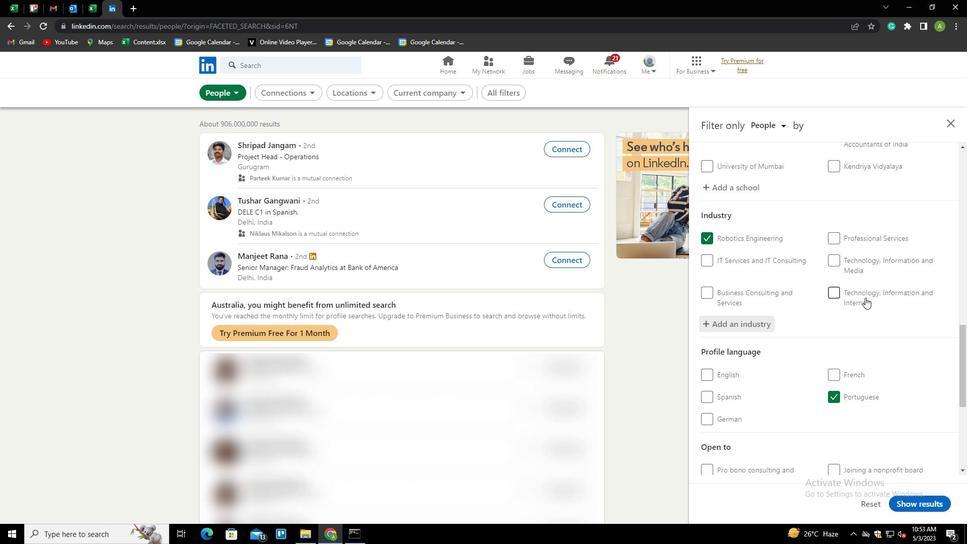 
Action: Mouse scrolled (865, 297) with delta (0, 0)
Screenshot: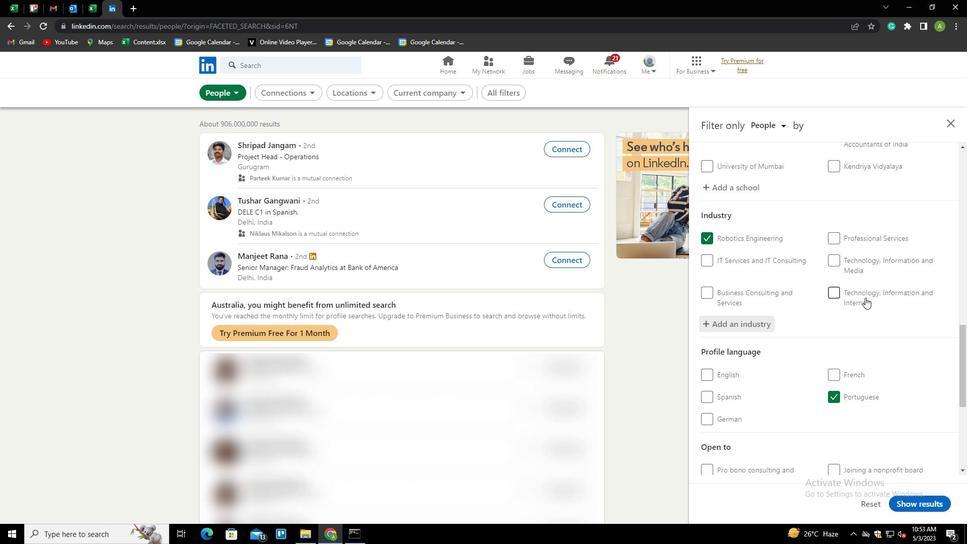 
Action: Mouse scrolled (865, 297) with delta (0, 0)
Screenshot: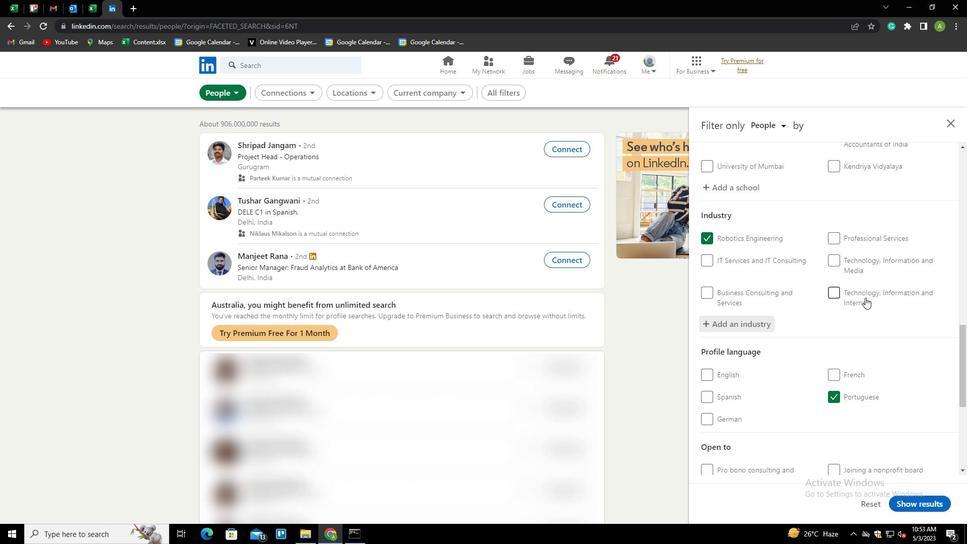 
Action: Mouse scrolled (865, 297) with delta (0, 0)
Screenshot: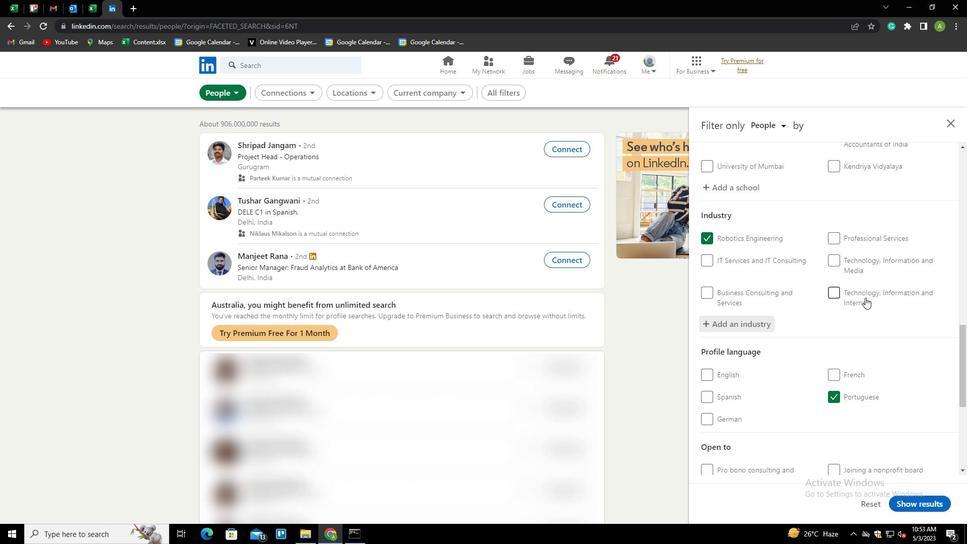 
Action: Mouse scrolled (865, 297) with delta (0, 0)
Screenshot: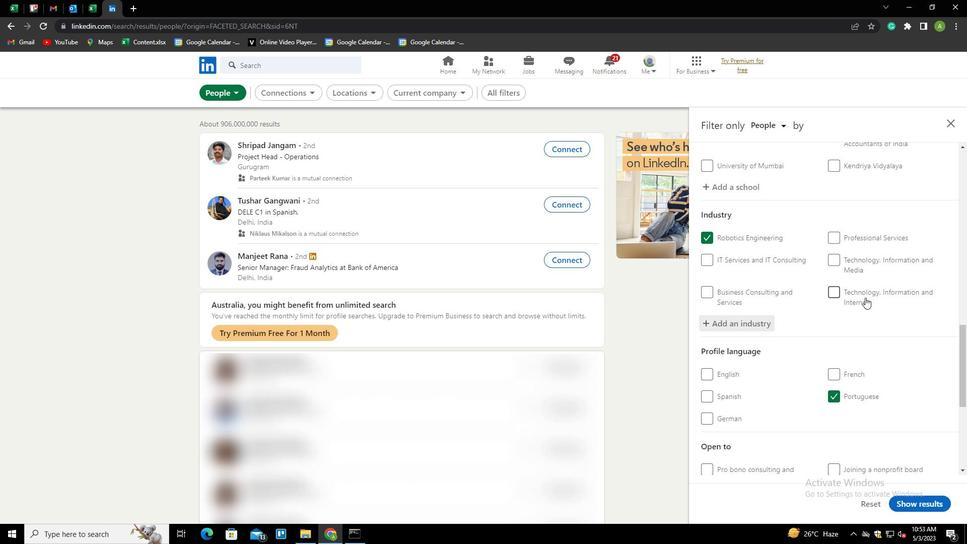 
Action: Mouse moved to (847, 335)
Screenshot: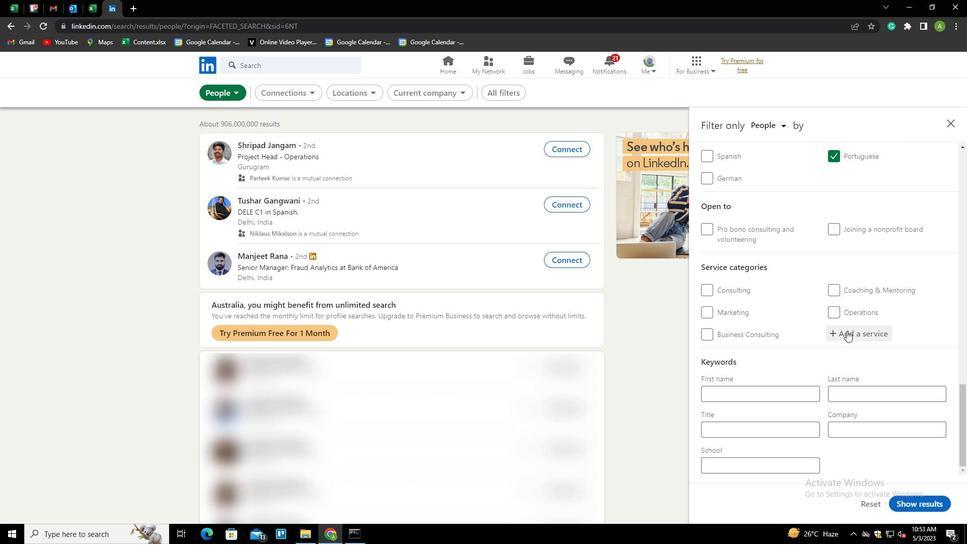 
Action: Mouse pressed left at (847, 335)
Screenshot: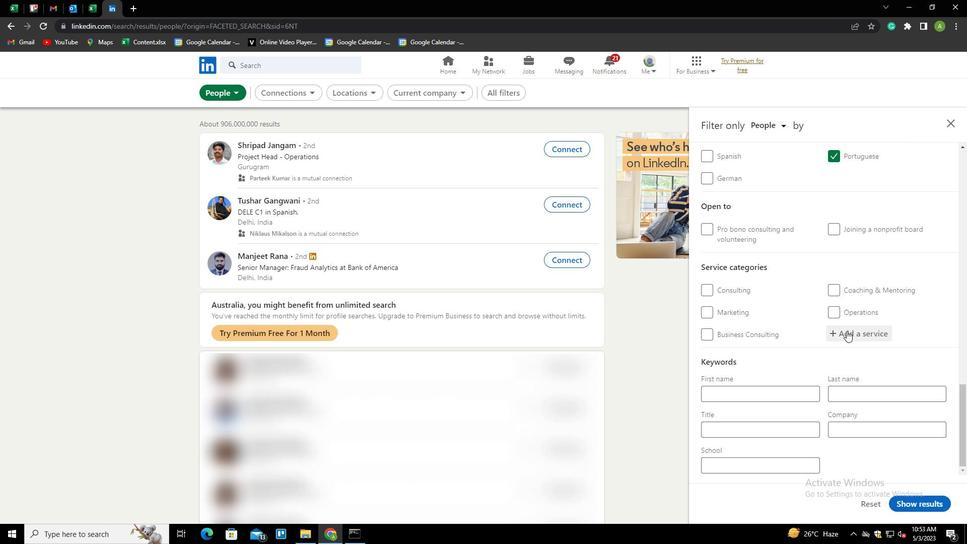 
Action: Key pressed <Key.shift>PROJEE<Key.backspace>CT<Key.space><Key.shift>MANA<Key.down><Key.enter>
Screenshot: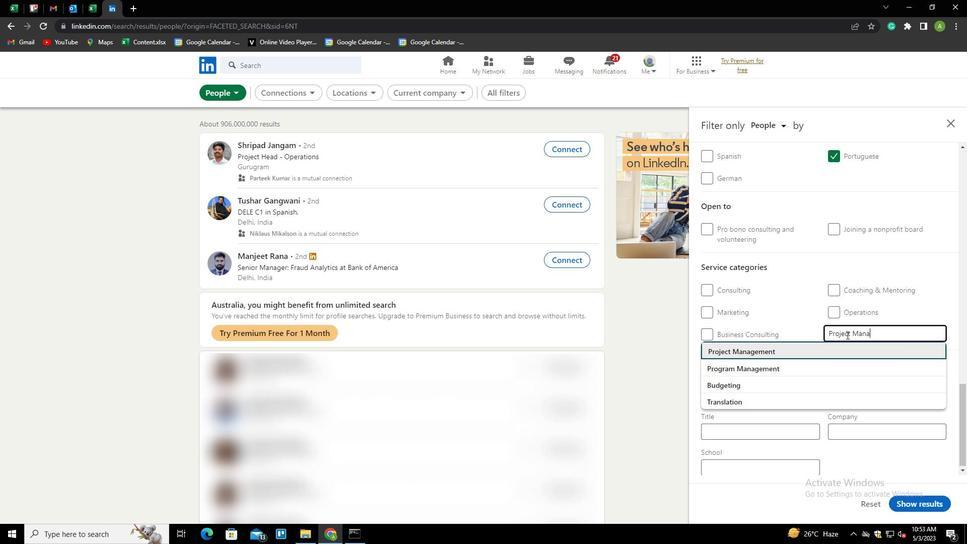 
Action: Mouse scrolled (847, 334) with delta (0, 0)
Screenshot: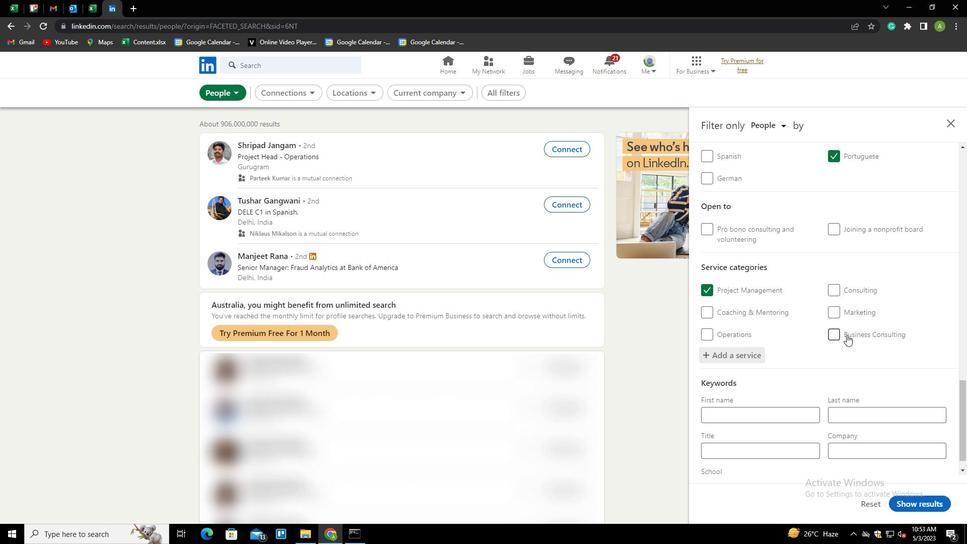 
Action: Mouse scrolled (847, 334) with delta (0, 0)
Screenshot: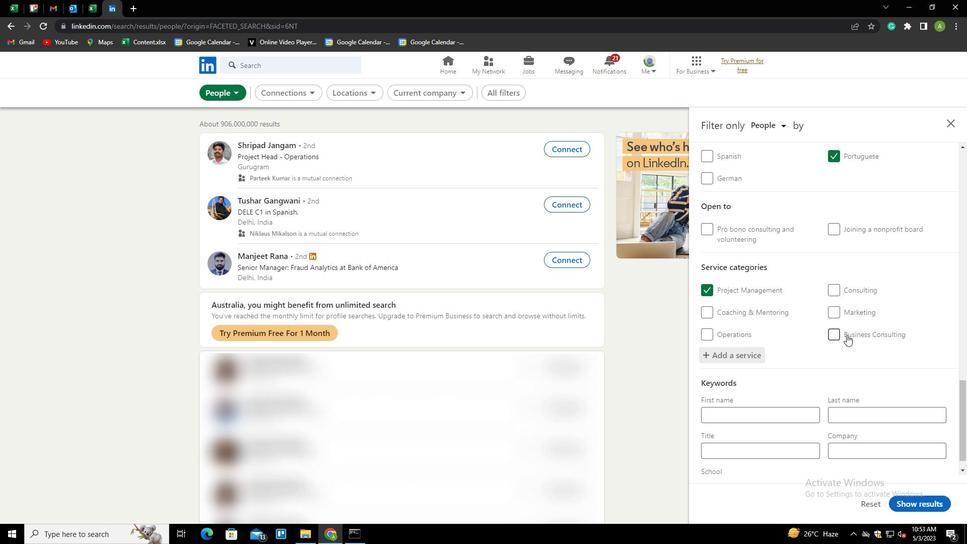 
Action: Mouse scrolled (847, 334) with delta (0, 0)
Screenshot: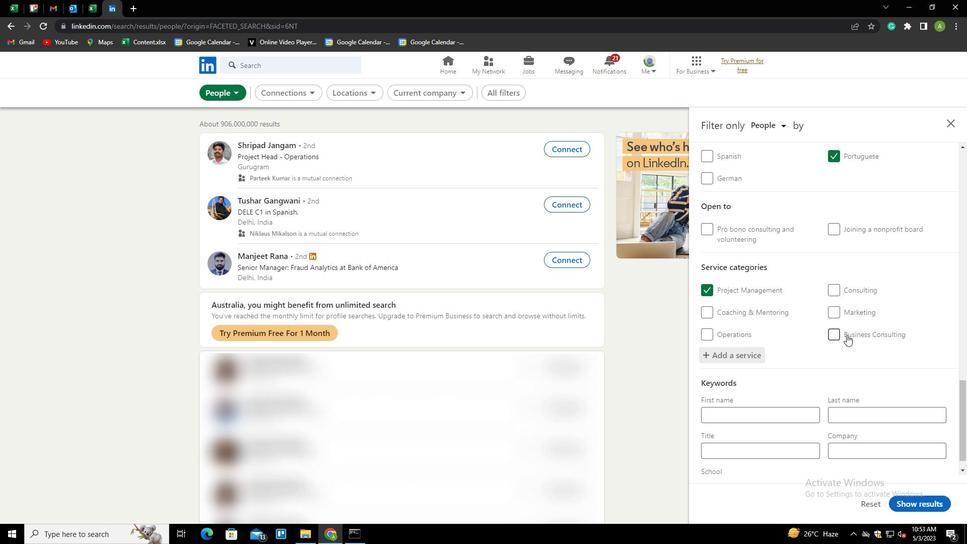 
Action: Mouse scrolled (847, 334) with delta (0, 0)
Screenshot: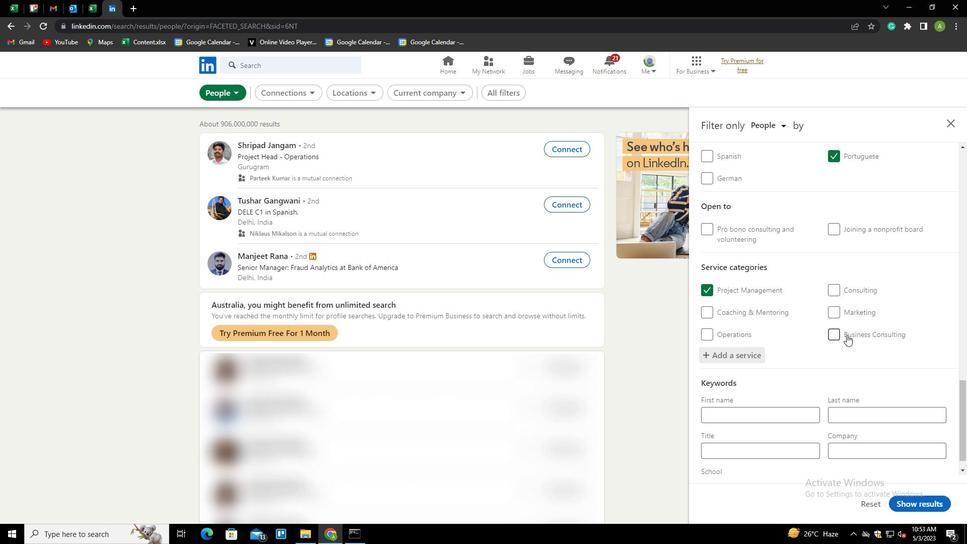 
Action: Mouse scrolled (847, 334) with delta (0, 0)
Screenshot: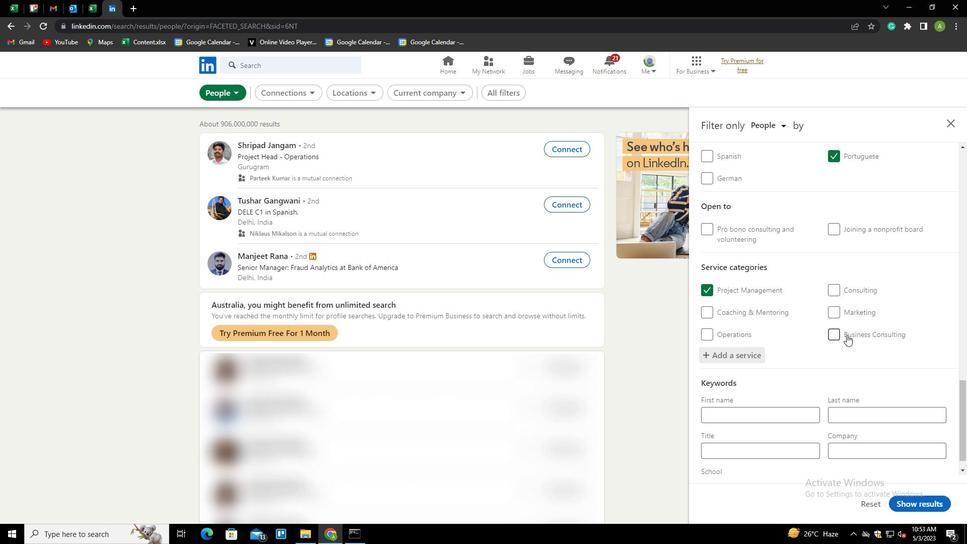 
Action: Mouse moved to (769, 427)
Screenshot: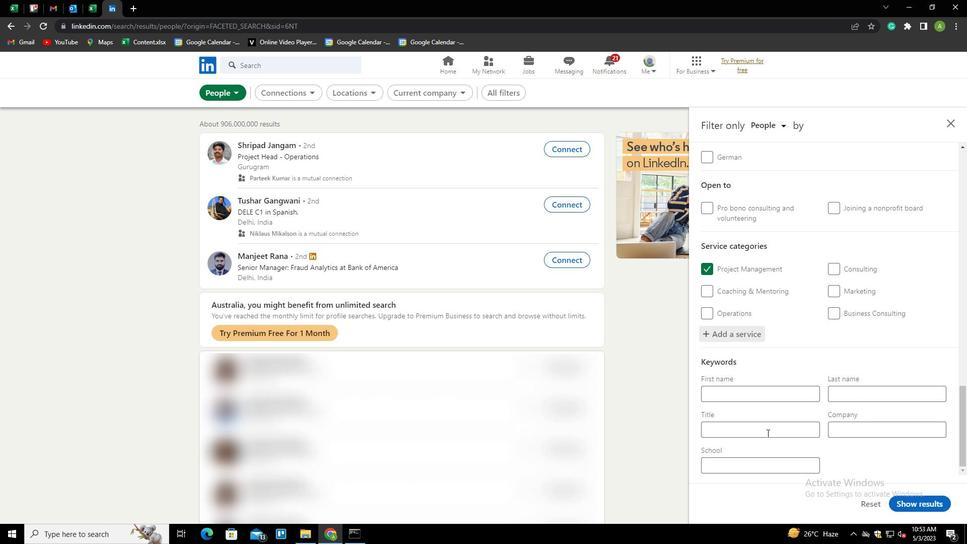 
Action: Mouse pressed left at (769, 427)
Screenshot: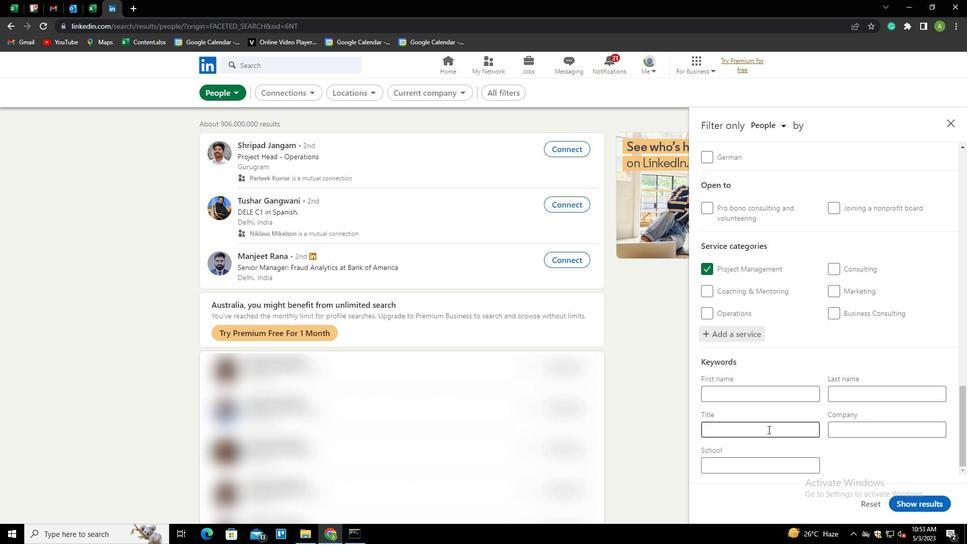 
Action: Key pressed <Key.shift>CONTOLLER<Key.left><Key.left><Key.left><Key.left><Key.left>R
Screenshot: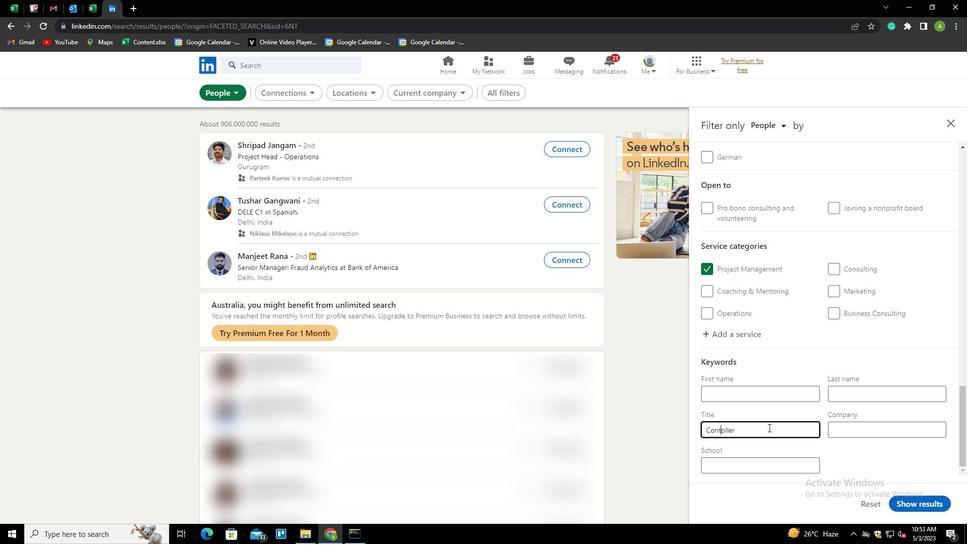 
Action: Mouse moved to (858, 447)
Screenshot: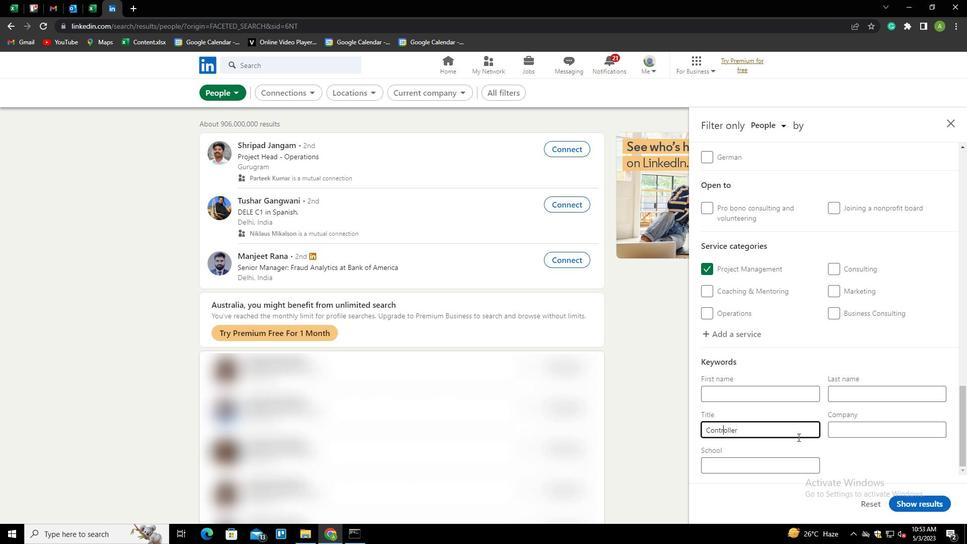 
Action: Mouse pressed left at (858, 447)
Screenshot: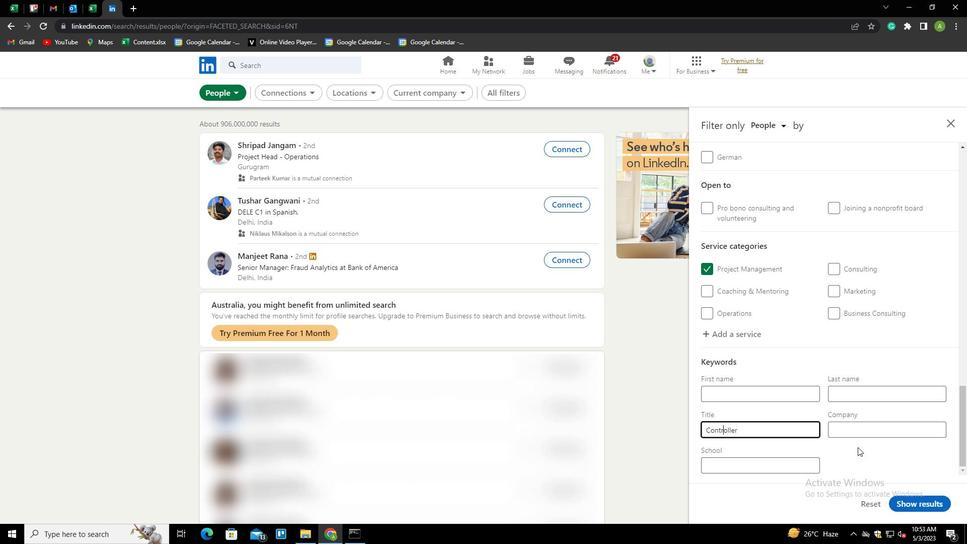 
Action: Mouse moved to (915, 505)
Screenshot: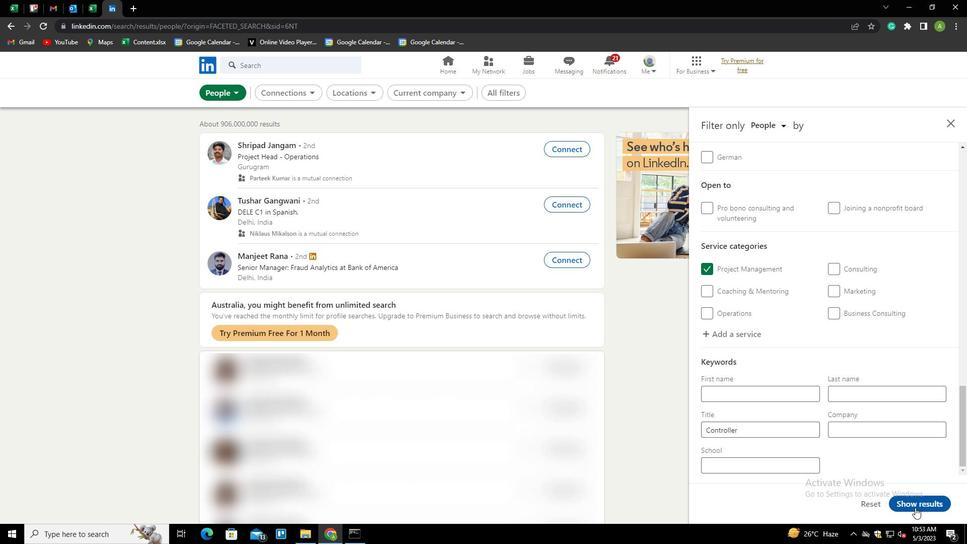
Action: Mouse pressed left at (915, 505)
Screenshot: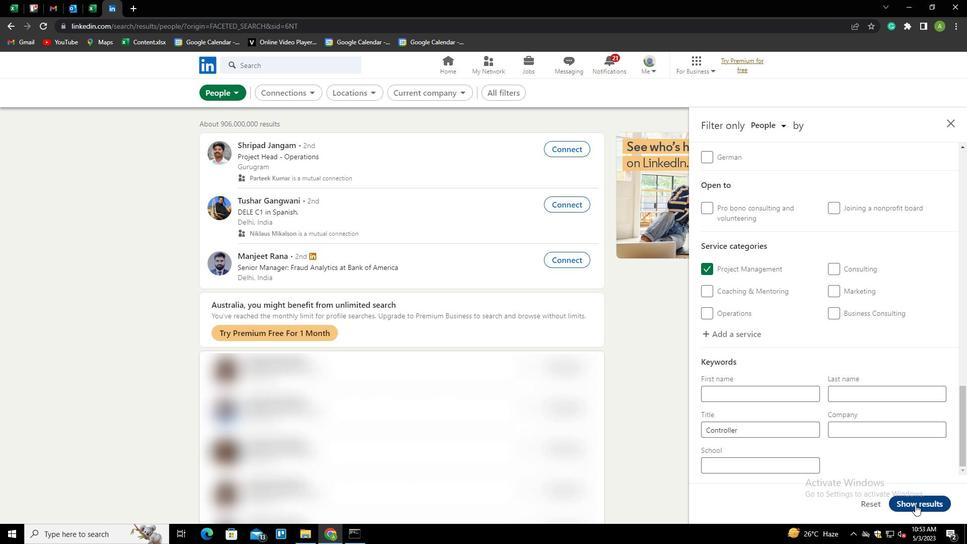 
